Task: Select Grocery. Add to cart, from ALDI for 4646 Smithfield Avenue, Lubbock, Texas 79401, Cell Number 806-758-1089, following items : Berryhill Flavored Syrup Chocolate (24 oz) - 1, Nescafe Clasico Instant Coffee (7 oz) - 1, Dakota''s Pride Black Eye Peas (15.5 oz) - 1, L''oven Fresh Plain Bagel (20 oz) - 1, Season''s Choice Steamable Sweet Peas (12 oz) - 1, Sundae Shoppe Gelato Triple Chocolate (28.5 oz) - 1, Bite Size Yellow Potatoes (24 oz) - 1, Happy Farms American Cheese Single (12 oz) - 1, Nature''s Nectar 100% Apple Juice (6.75 oz x 8 ct) - 1, Moser Roth 85% Cocoa Dark Chocolate Bar (4.4 oz) - 1
Action: Mouse moved to (444, 144)
Screenshot: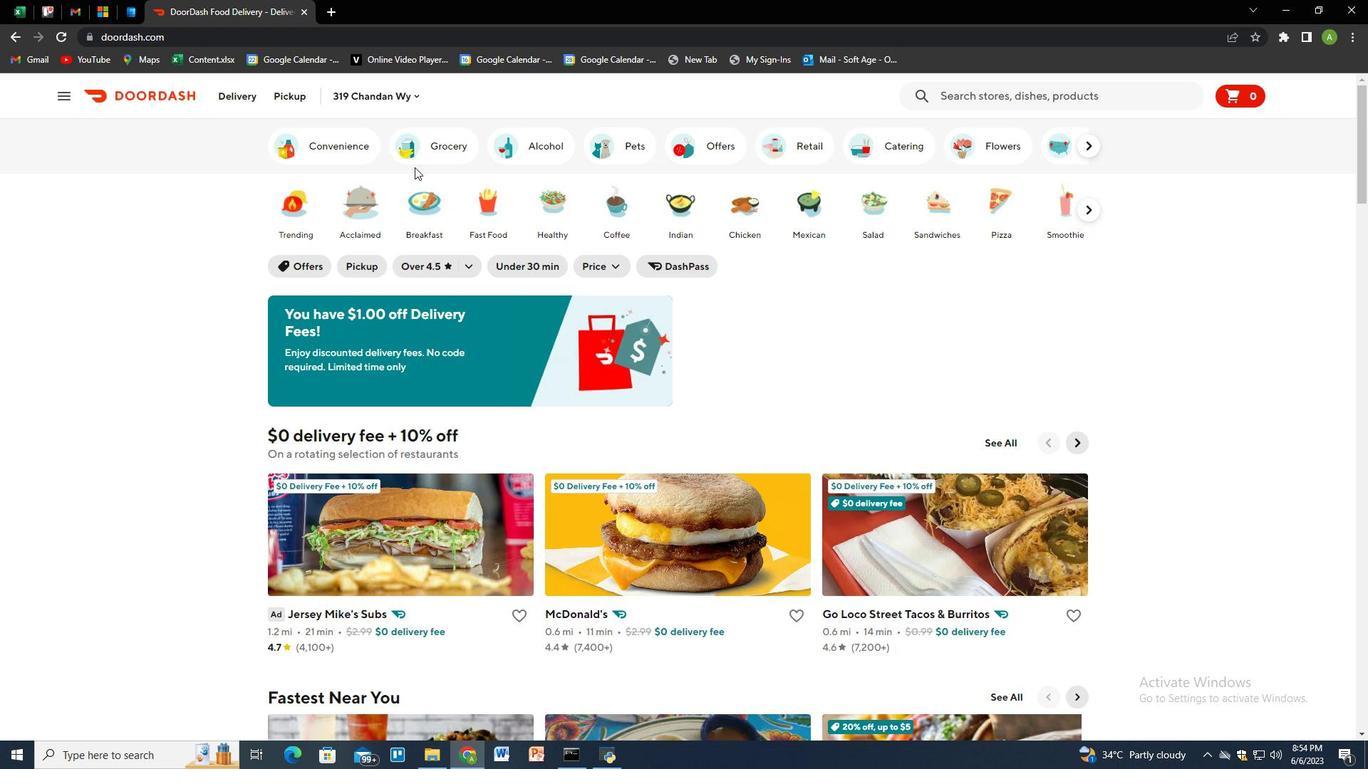 
Action: Mouse pressed left at (444, 144)
Screenshot: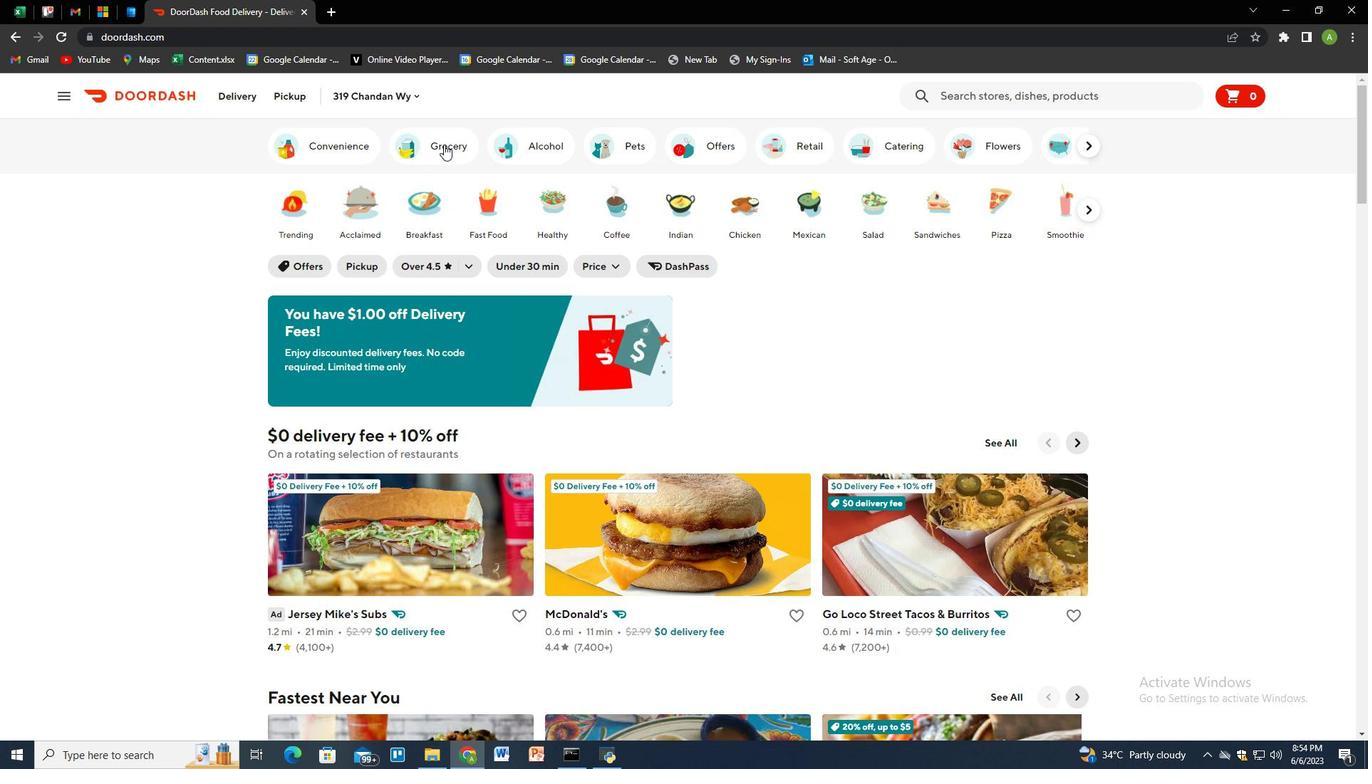 
Action: Mouse moved to (878, 444)
Screenshot: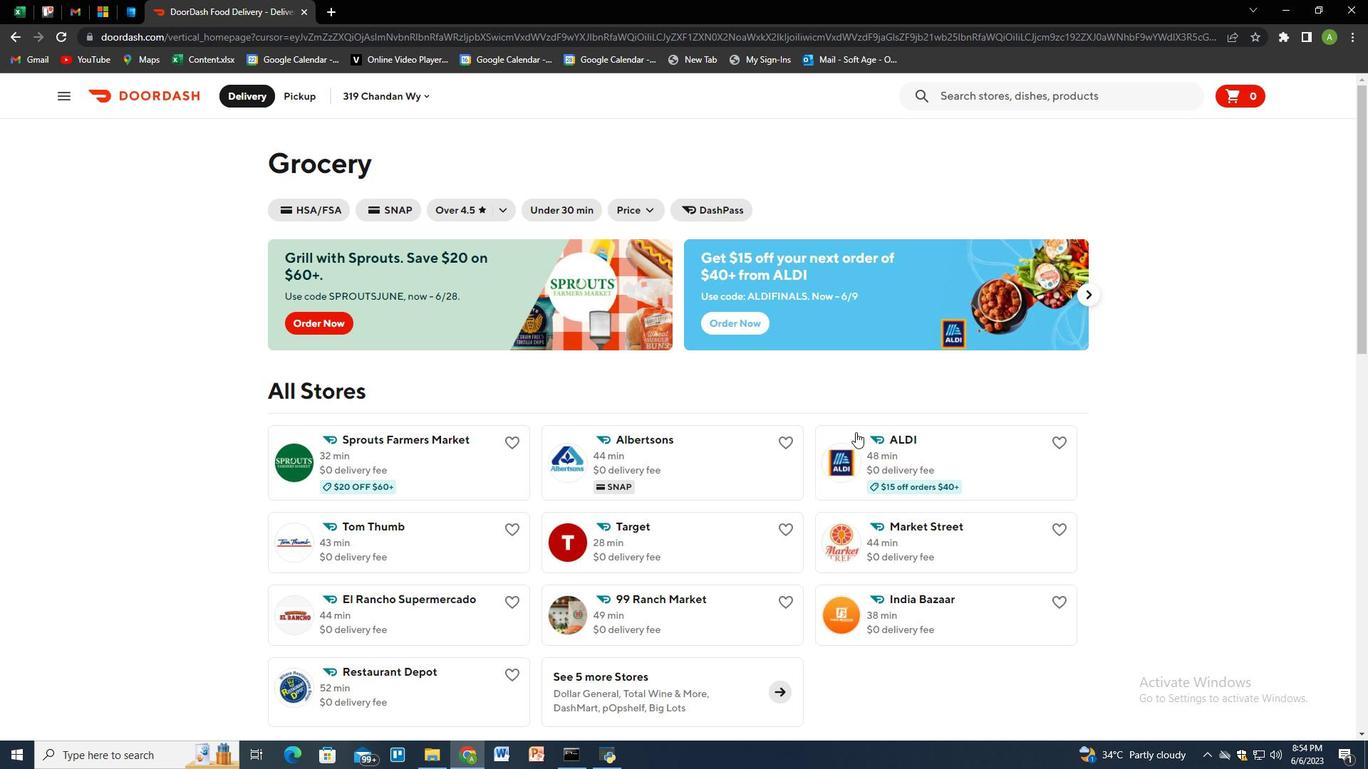 
Action: Mouse pressed left at (878, 444)
Screenshot: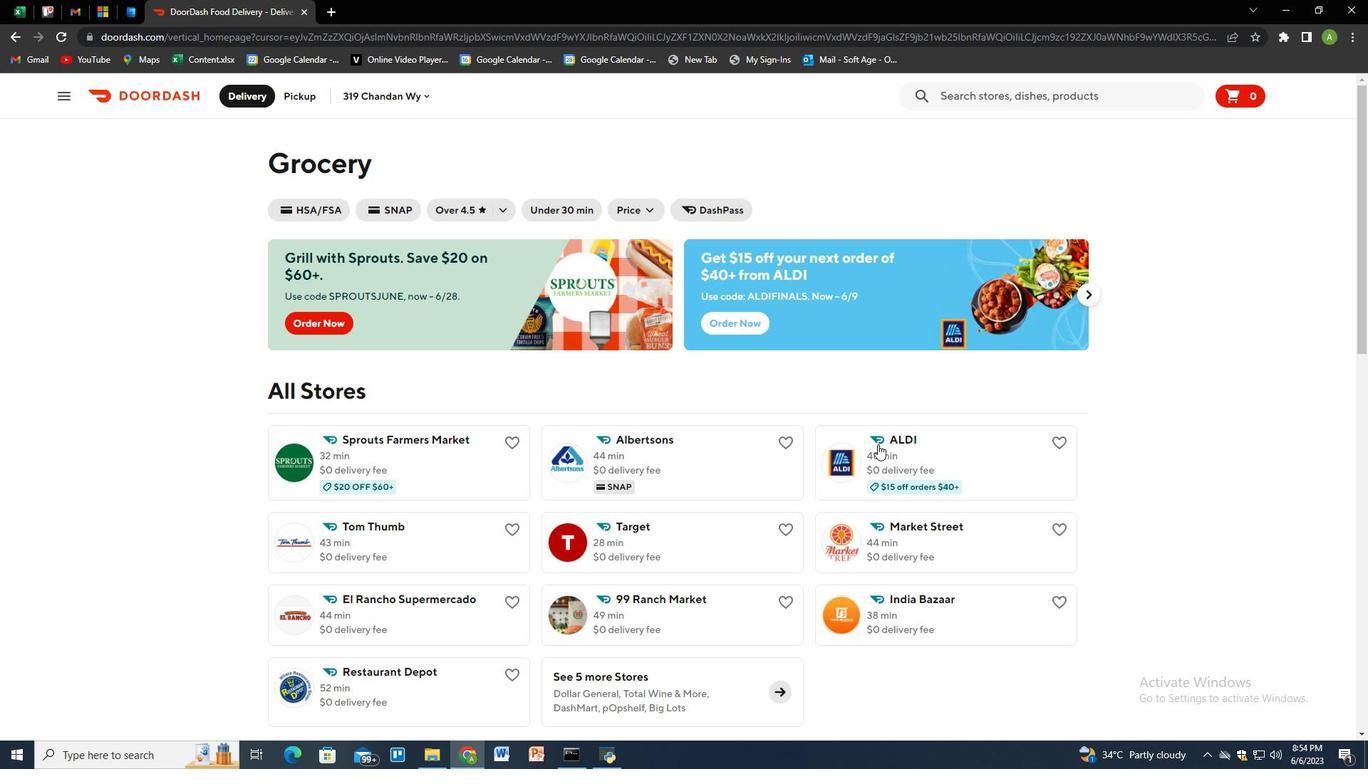 
Action: Mouse moved to (296, 95)
Screenshot: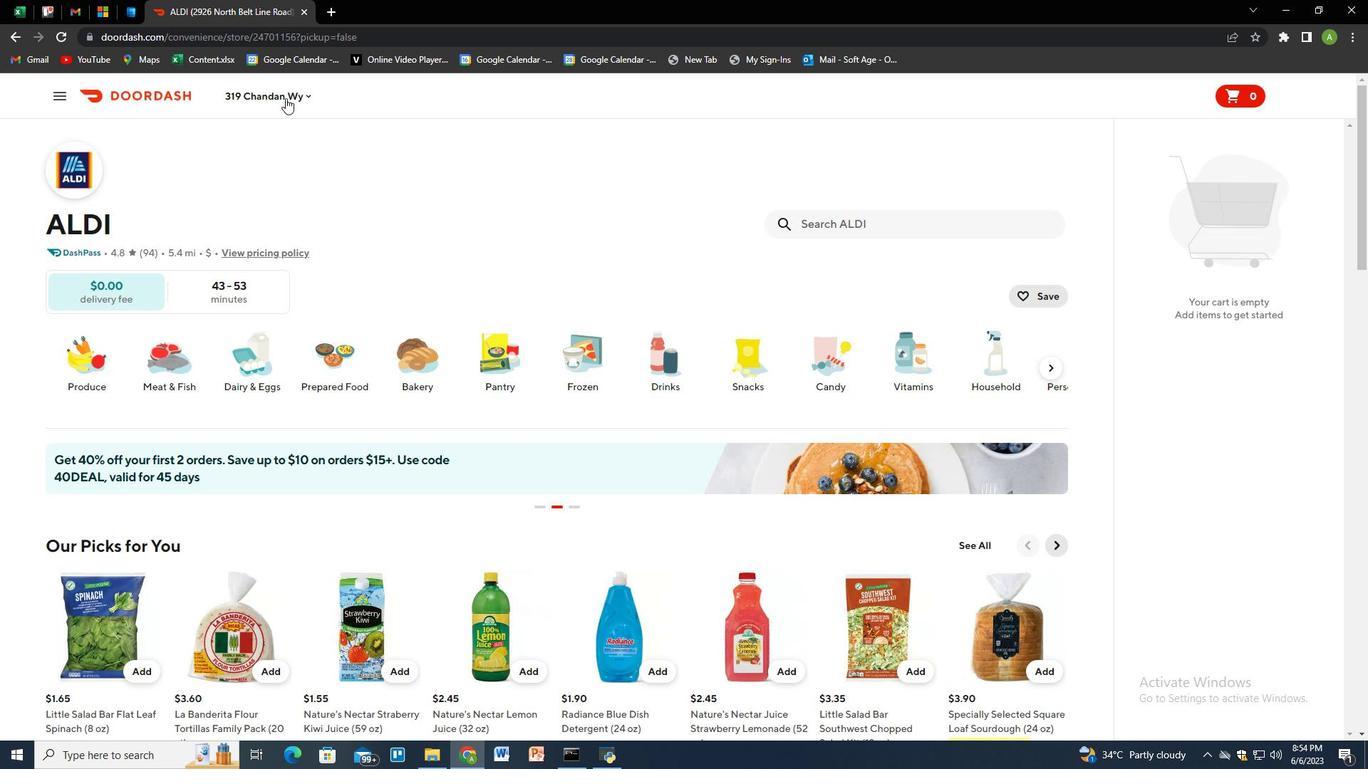 
Action: Mouse pressed left at (296, 95)
Screenshot: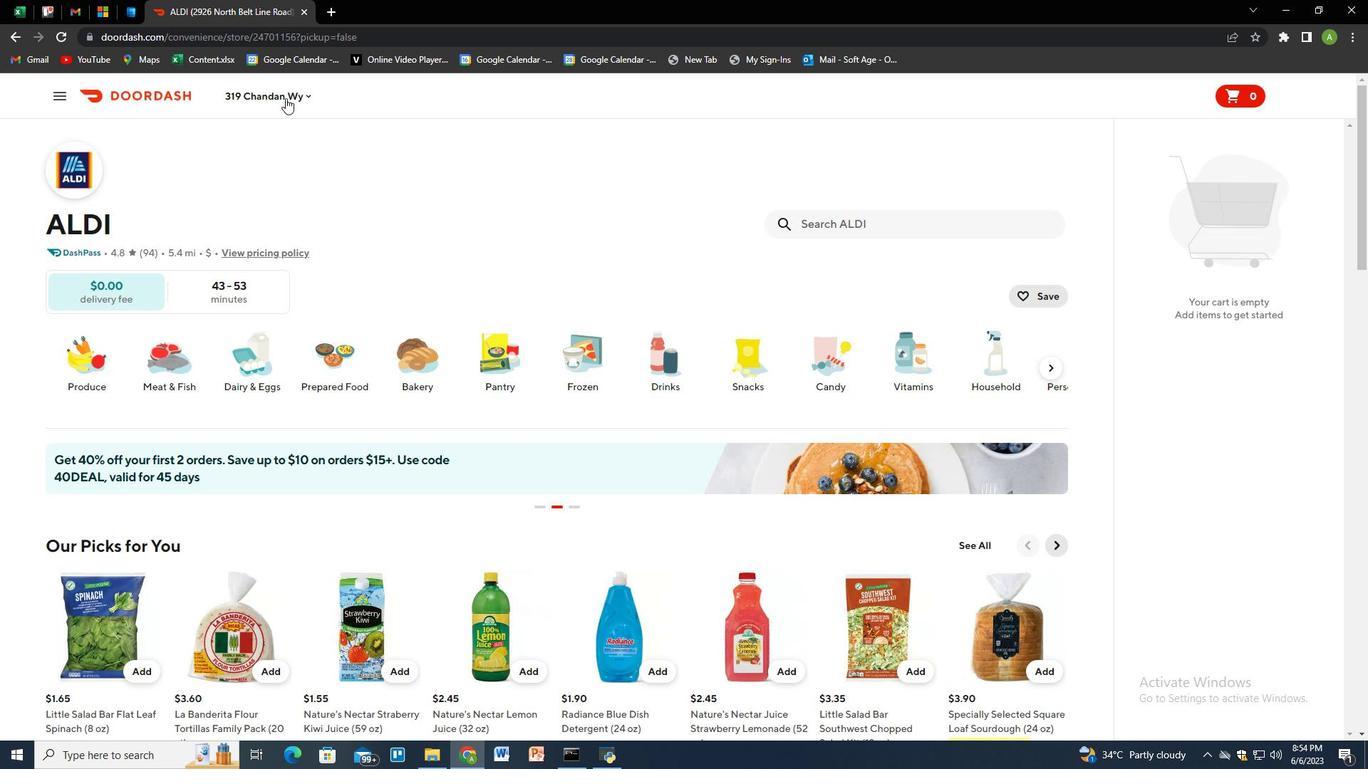 
Action: Mouse moved to (306, 148)
Screenshot: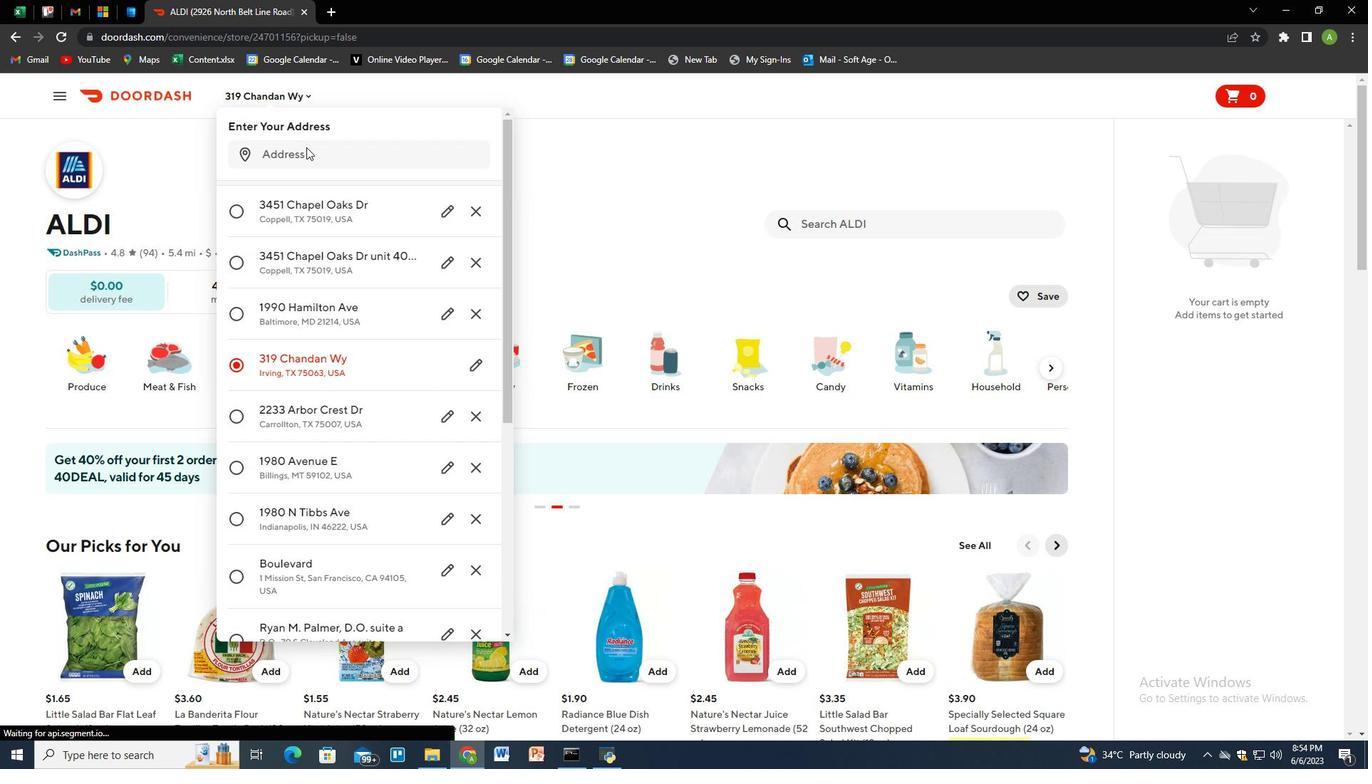 
Action: Mouse pressed left at (306, 148)
Screenshot: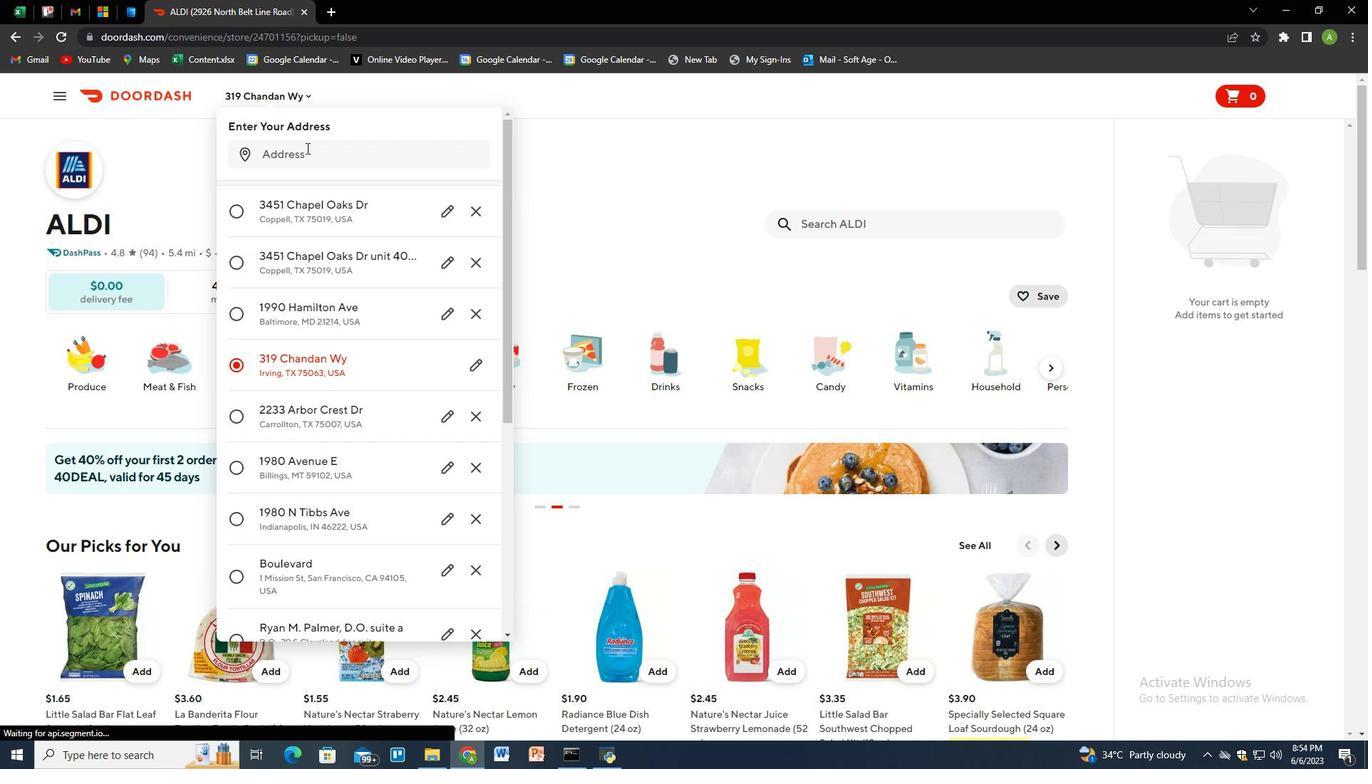 
Action: Key pressed 4646<Key.space>smithfield<Key.space>avenue,<Key.space>lubbock,<Key.space>texas<Key.space>79401<Key.enter>
Screenshot: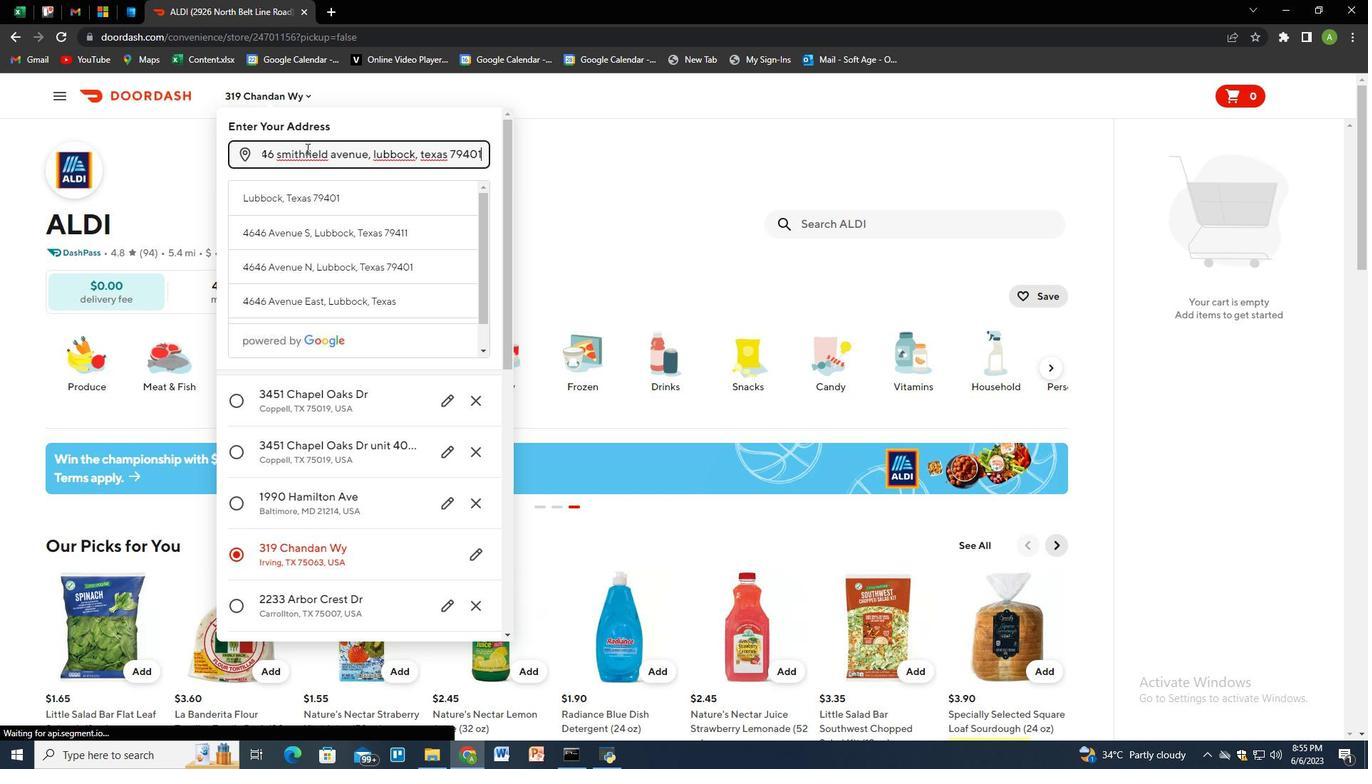 
Action: Mouse moved to (428, 622)
Screenshot: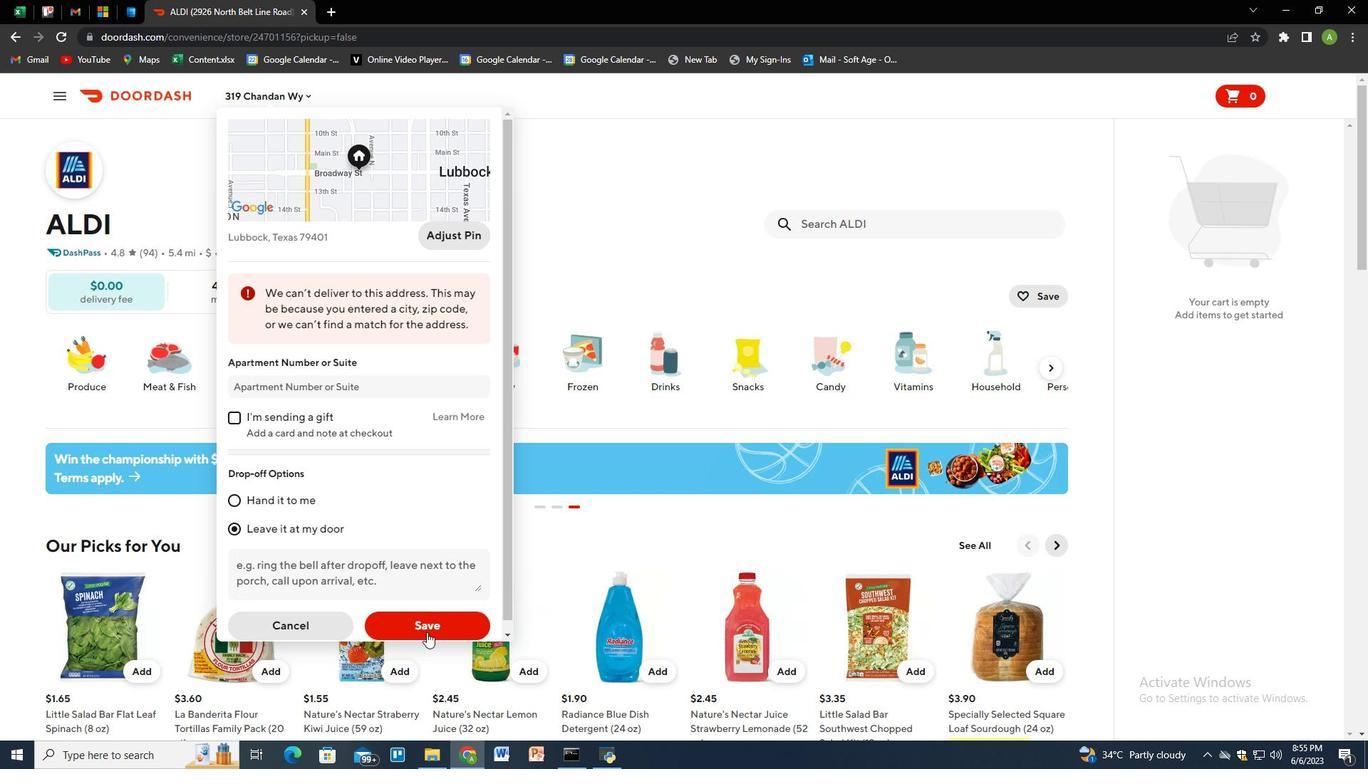 
Action: Mouse pressed left at (428, 622)
Screenshot: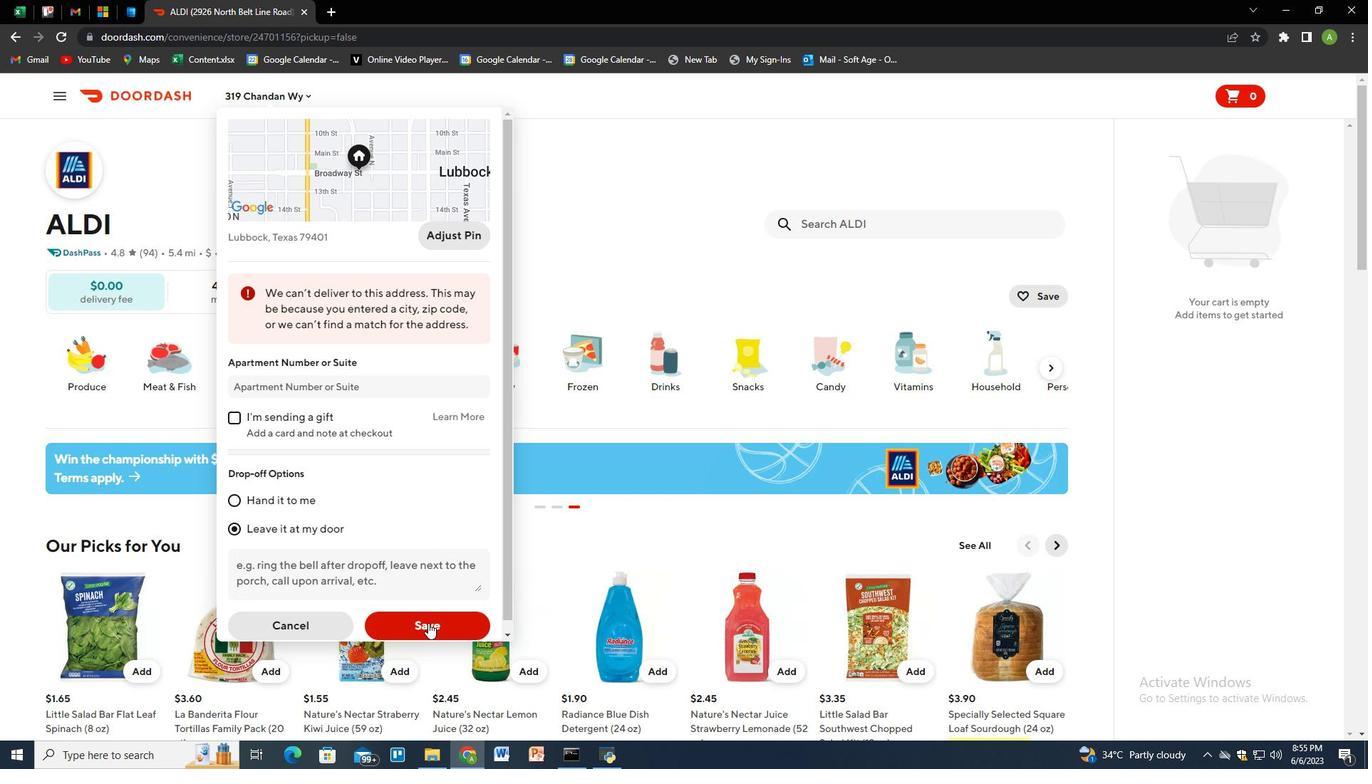 
Action: Mouse moved to (855, 227)
Screenshot: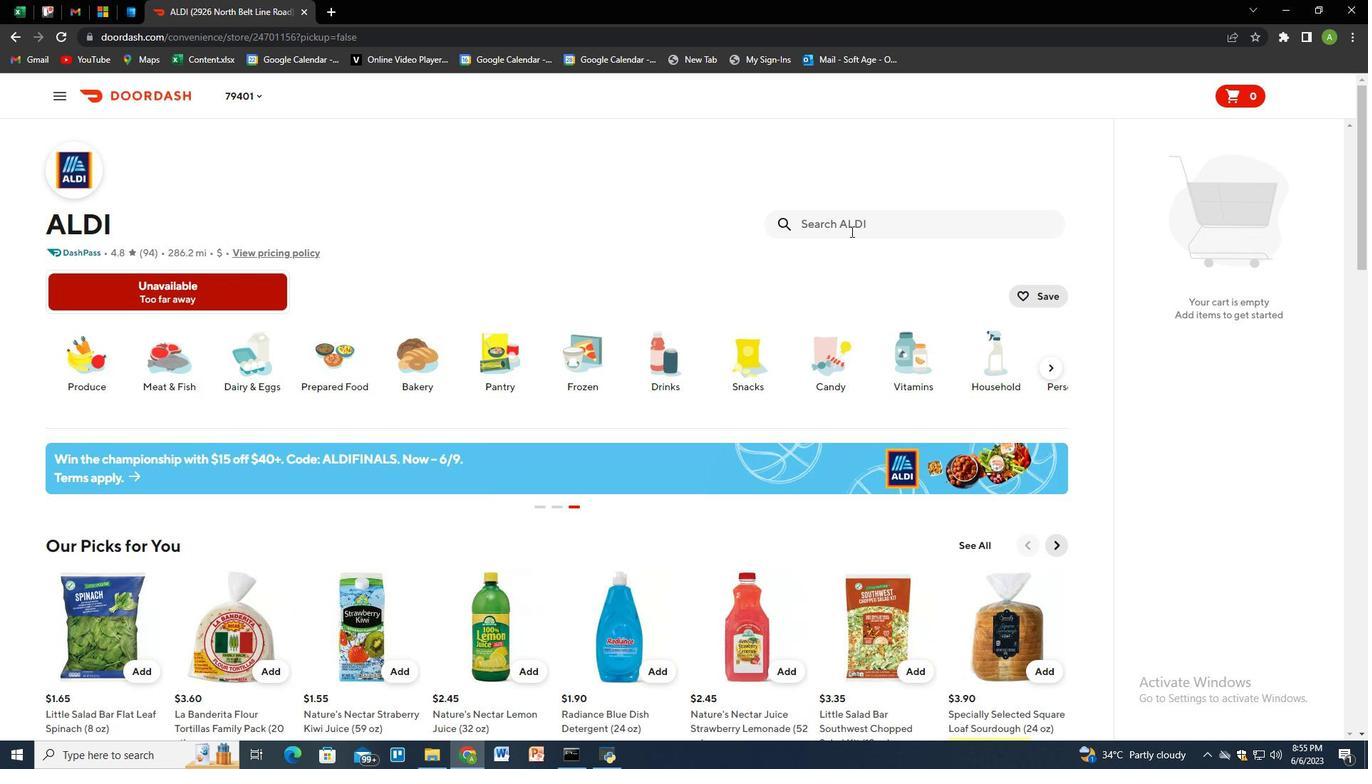 
Action: Mouse pressed left at (855, 227)
Screenshot: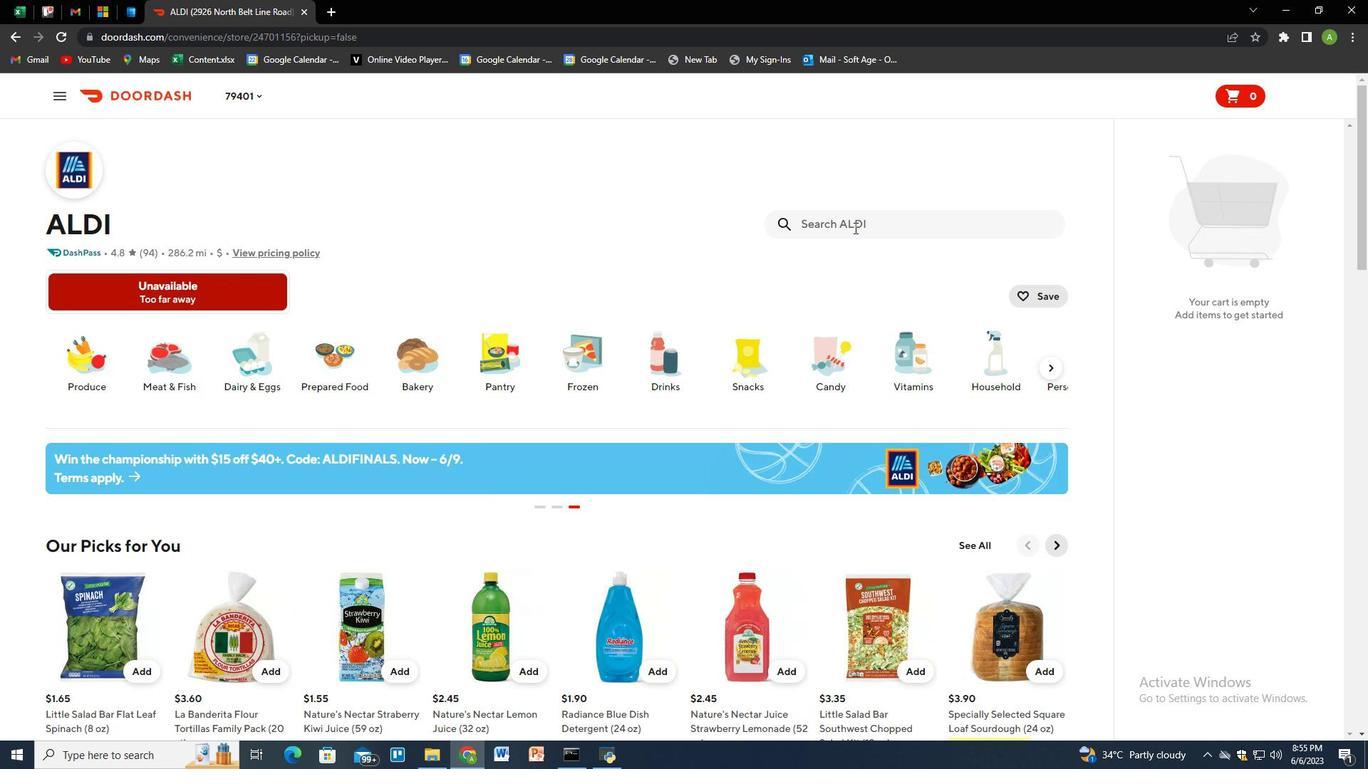 
Action: Key pressed berryhill<Key.space>flavored<Key.space>syrup<Key.space>chocolate<Key.space><Key.shift_r><Key.shift_r><Key.shift_r>(24<Key.space>oz<Key.shift_r>)<Key.enter>
Screenshot: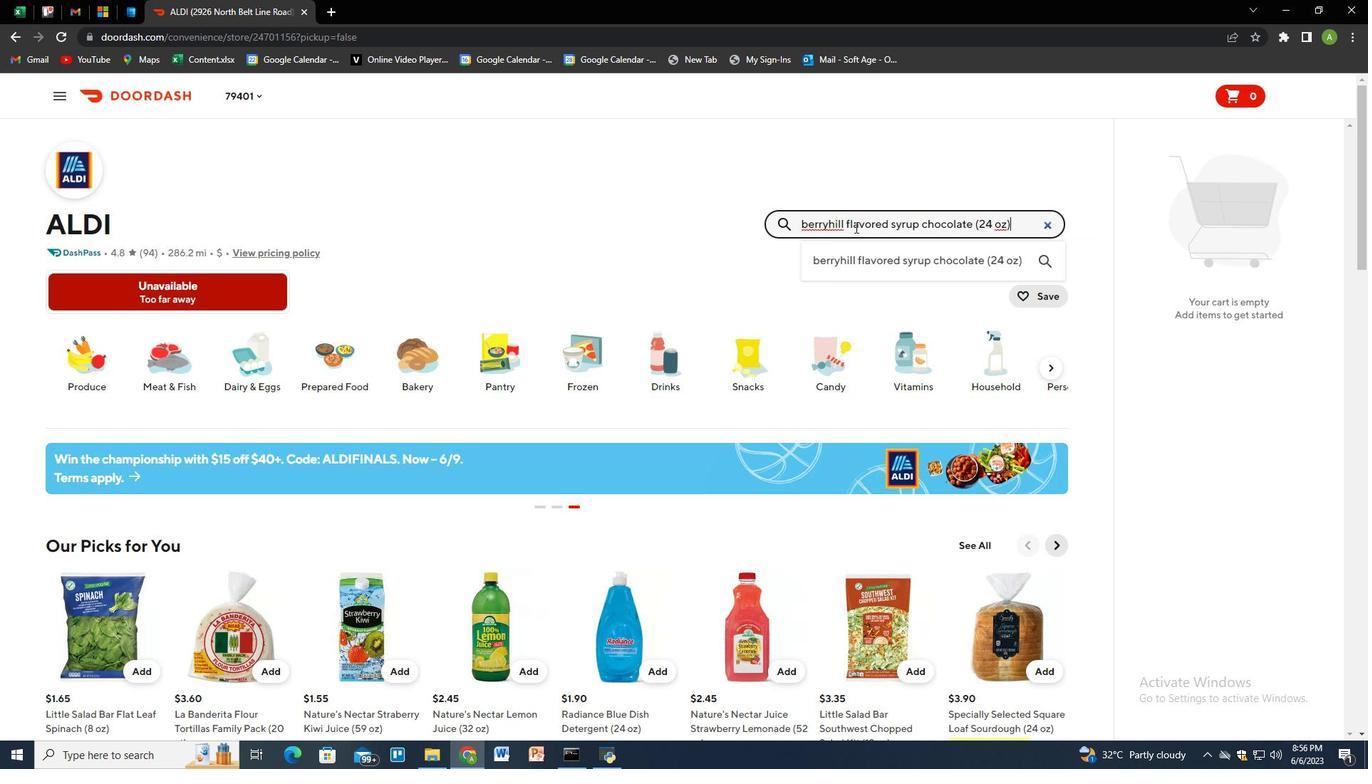 
Action: Mouse moved to (124, 374)
Screenshot: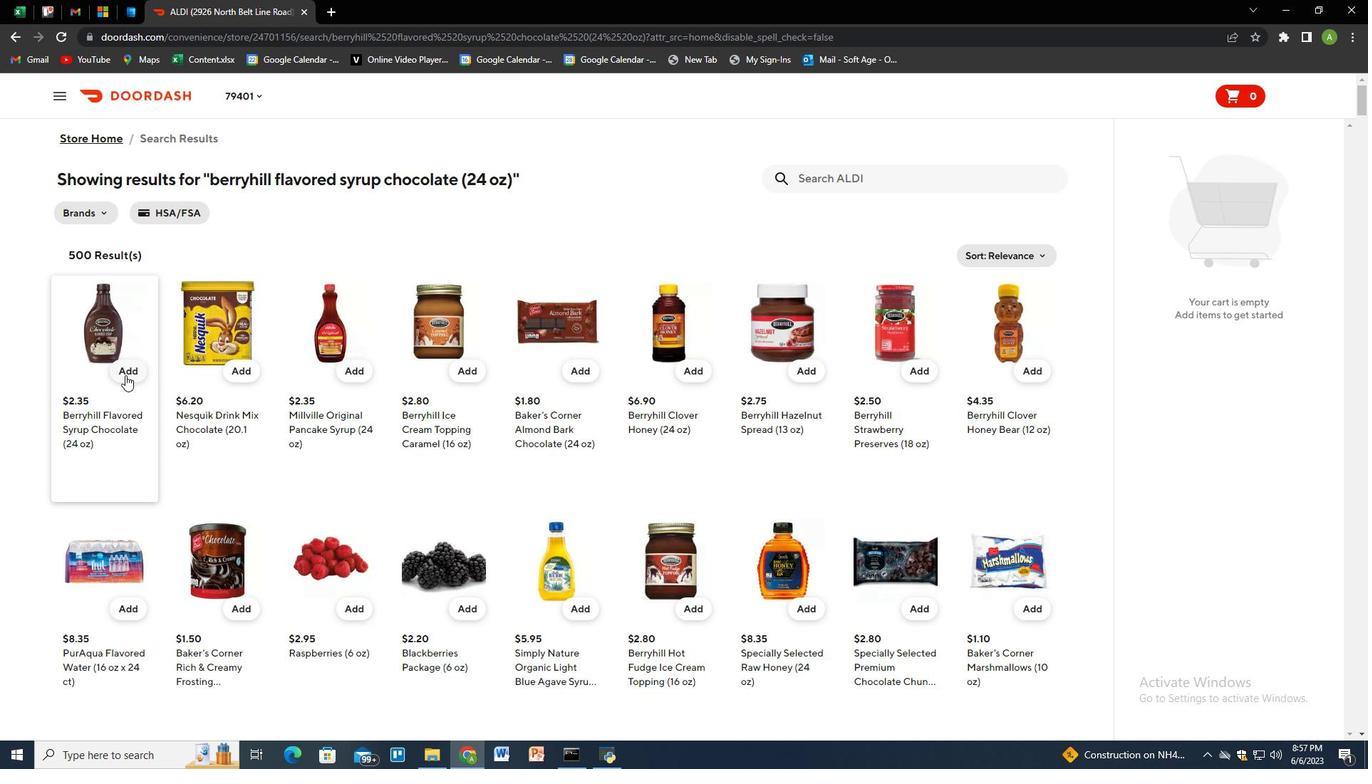 
Action: Mouse pressed left at (124, 374)
Screenshot: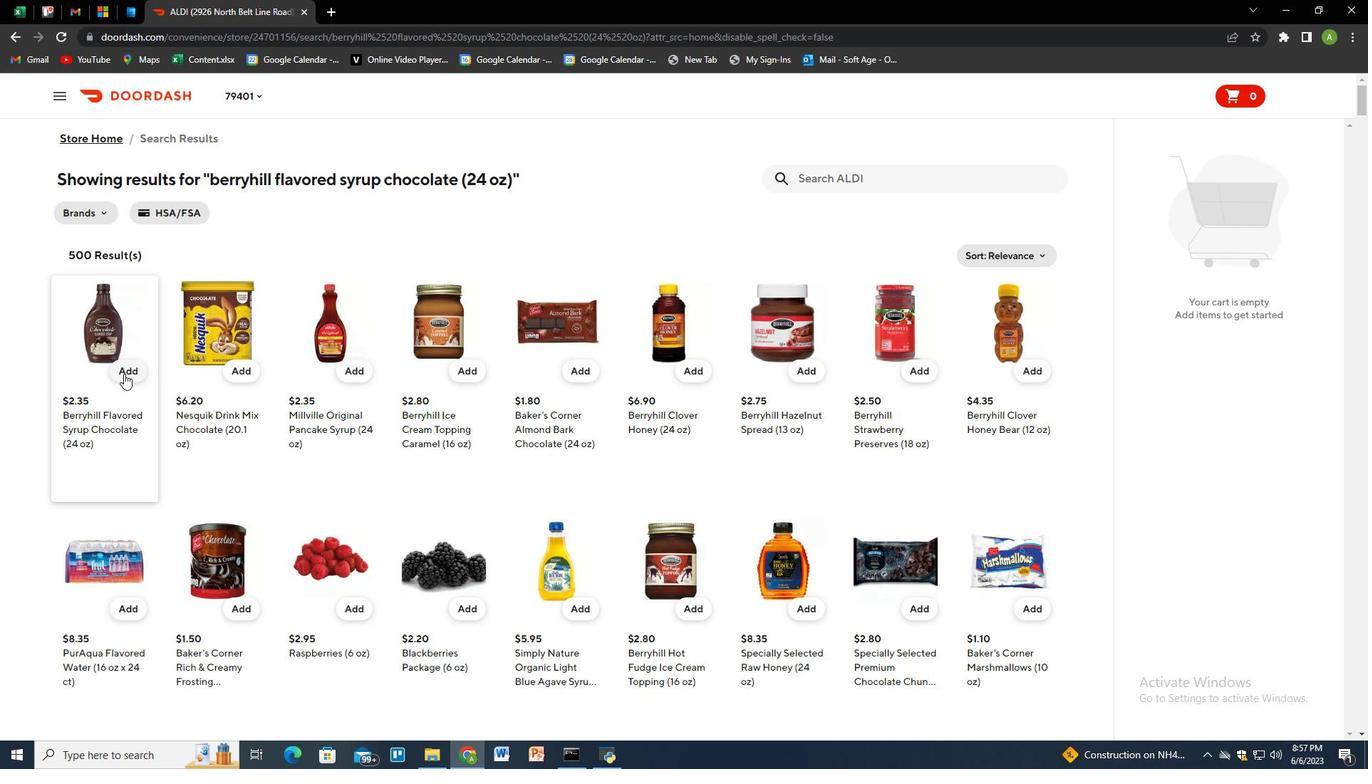
Action: Mouse moved to (821, 183)
Screenshot: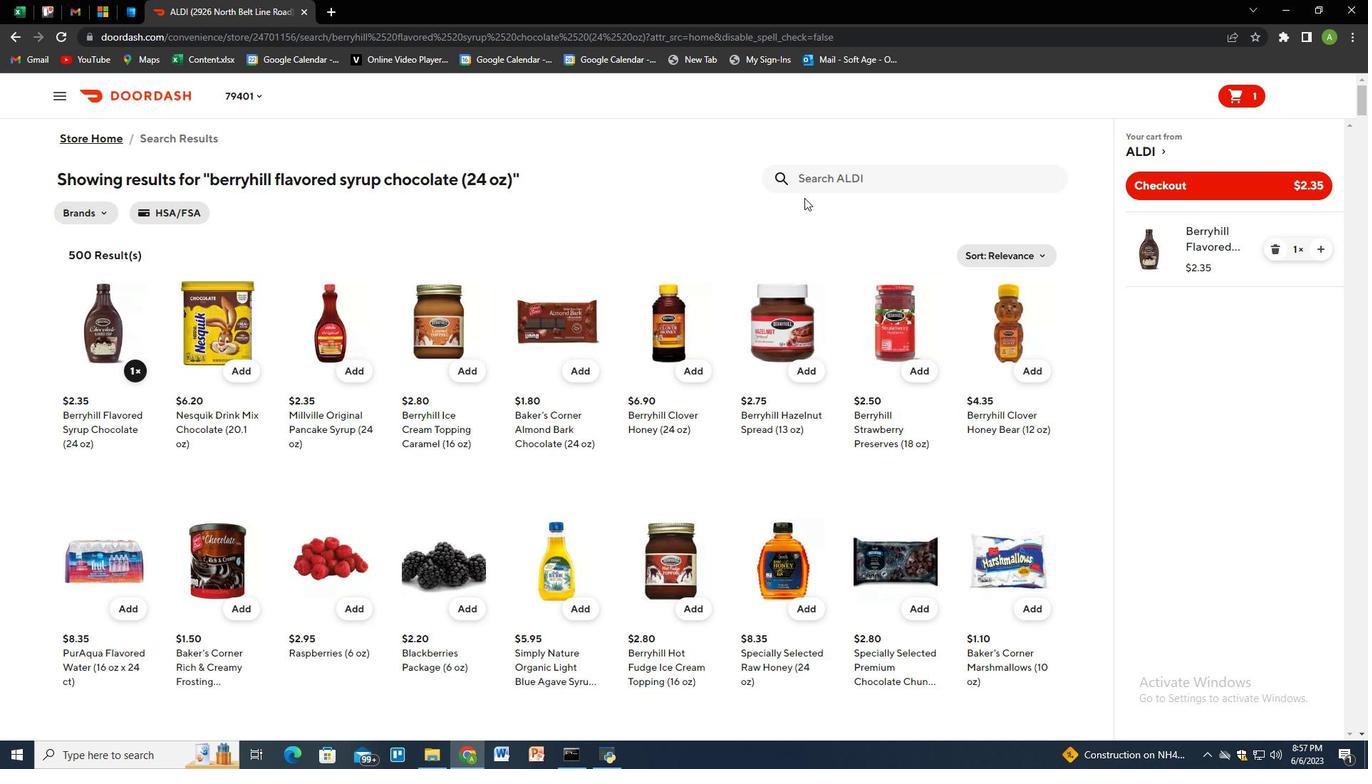 
Action: Mouse pressed left at (821, 183)
Screenshot: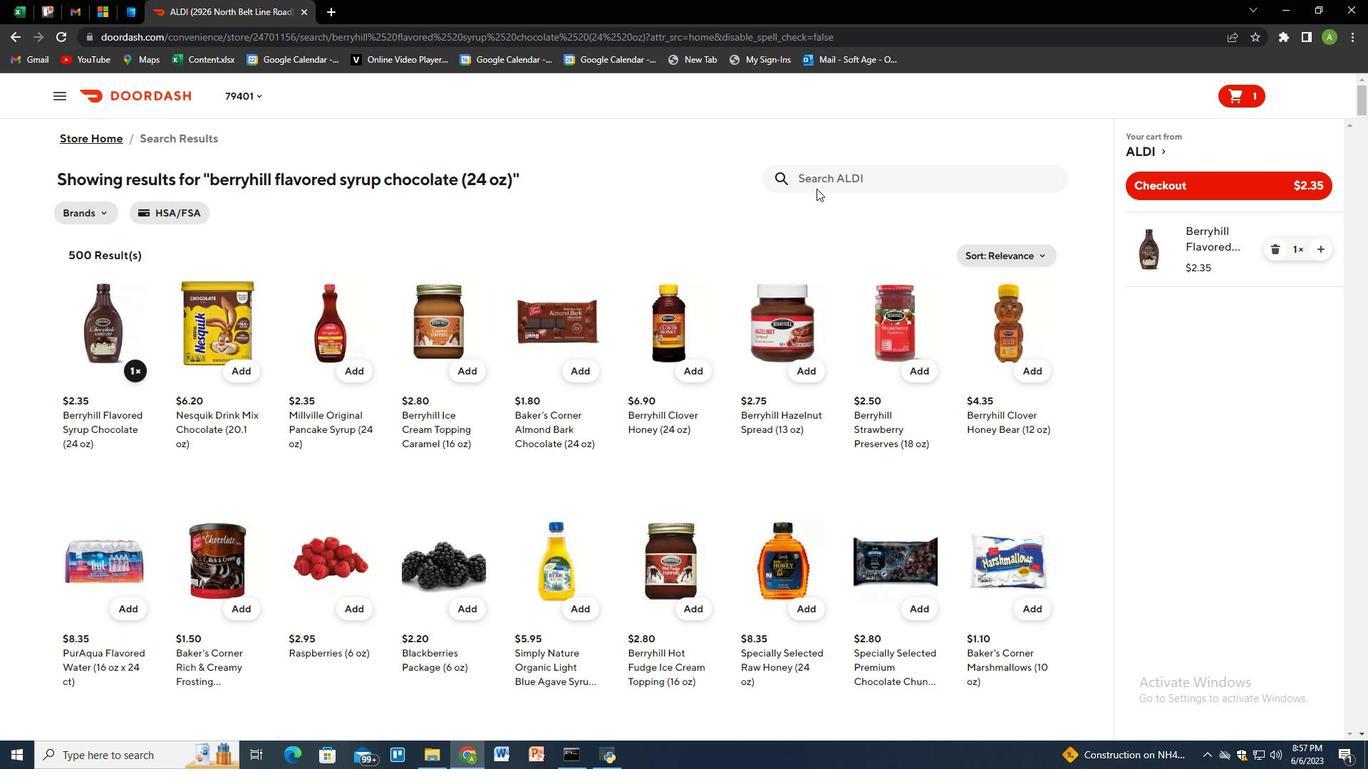 
Action: Key pressed nescafe<Key.space>clasico<Key.space>instant<Key.space>coffee<Key.space><Key.shift_r><Key.shift_r><Key.shift_r><Key.shift_r>(7<Key.space>oz<Key.shift_r>)<Key.enter>
Screenshot: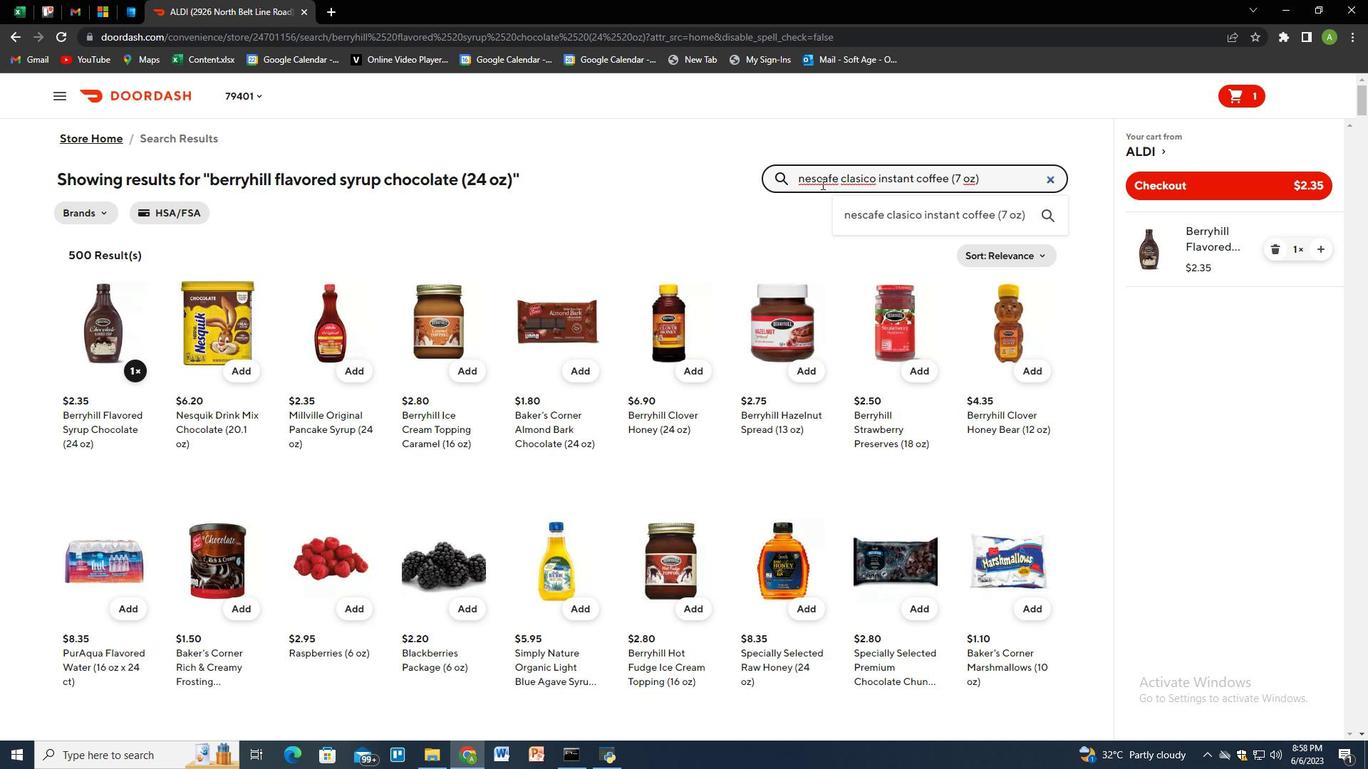 
Action: Mouse moved to (124, 372)
Screenshot: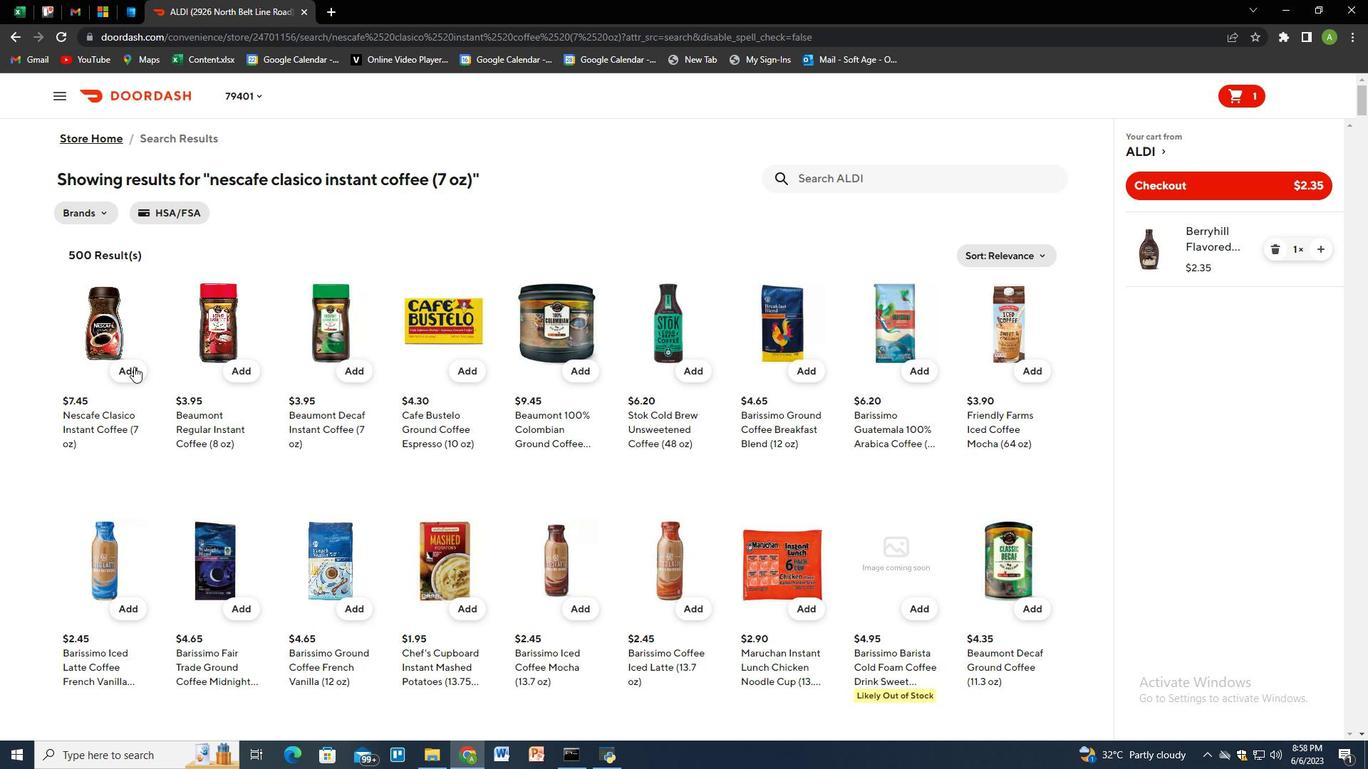 
Action: Mouse pressed left at (124, 372)
Screenshot: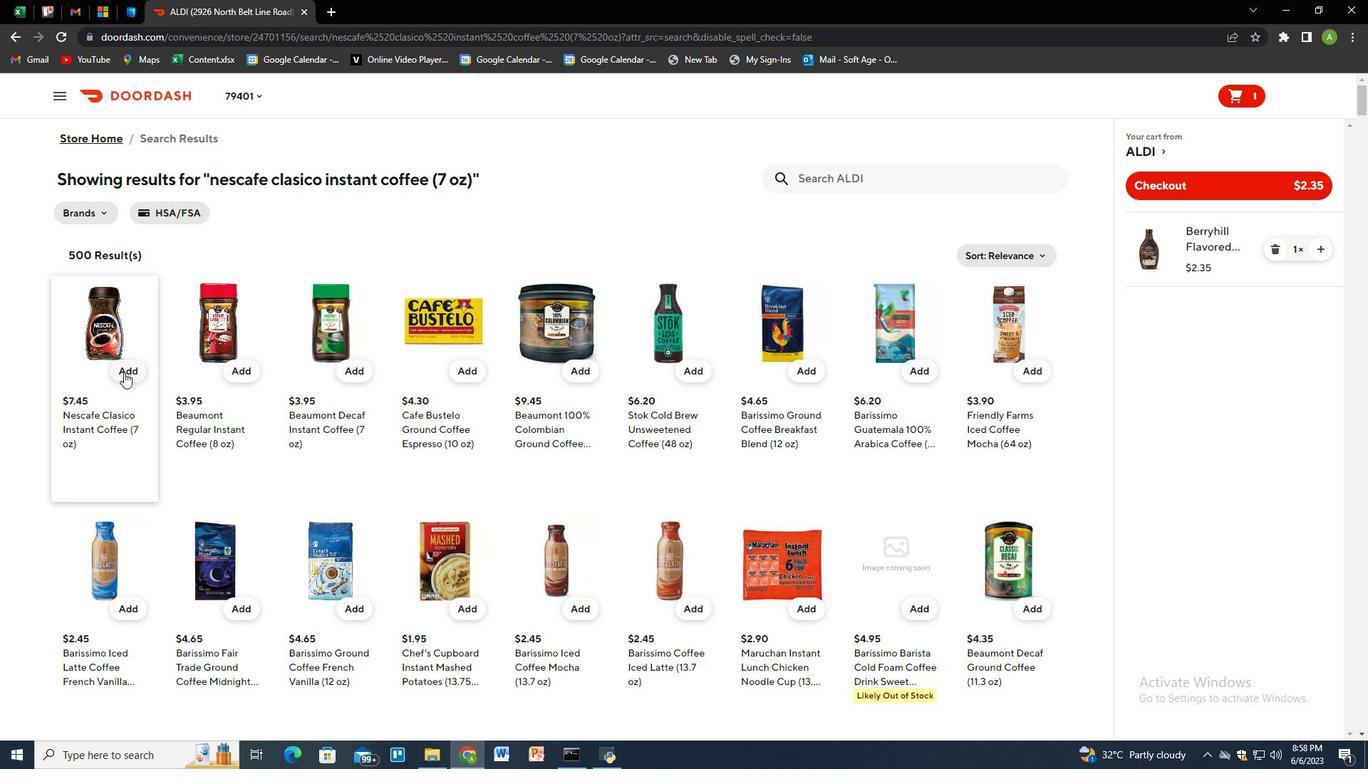 
Action: Mouse moved to (839, 176)
Screenshot: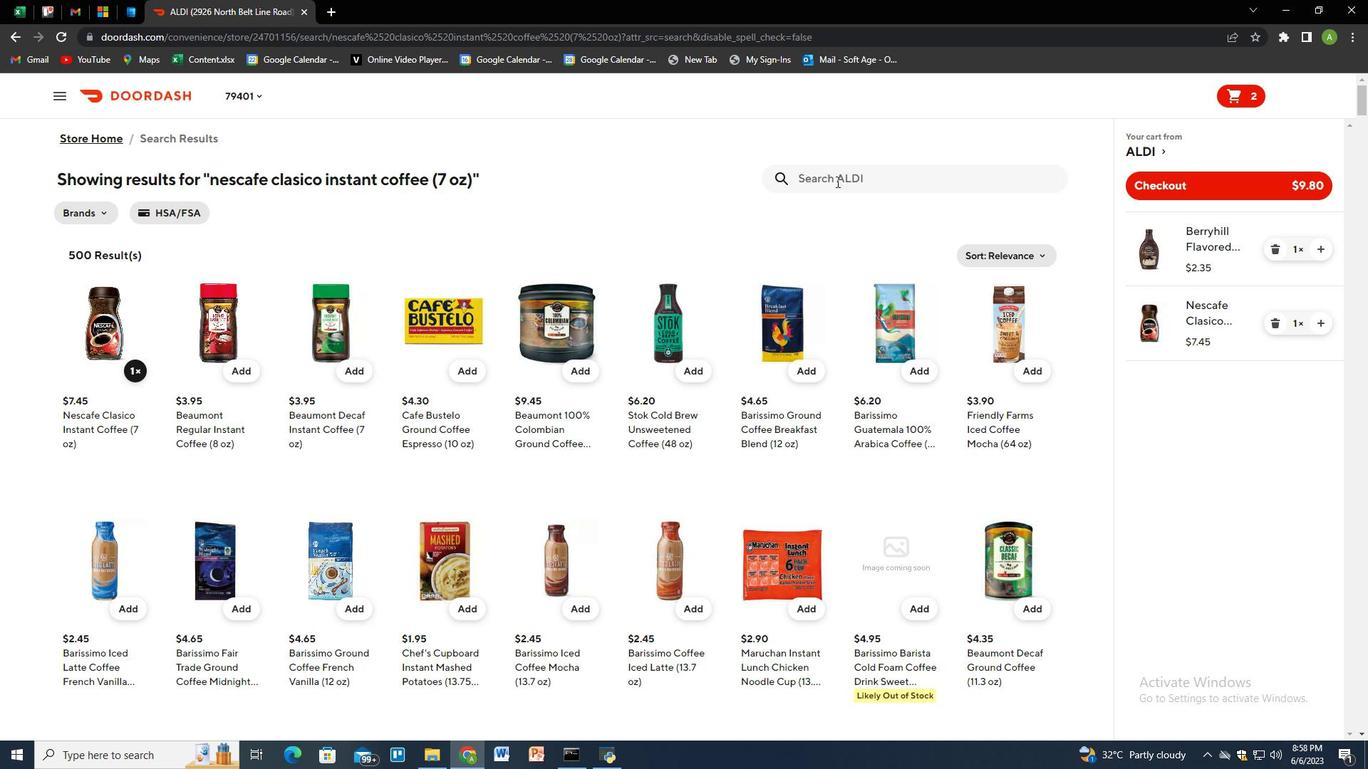 
Action: Mouse pressed left at (839, 176)
Screenshot: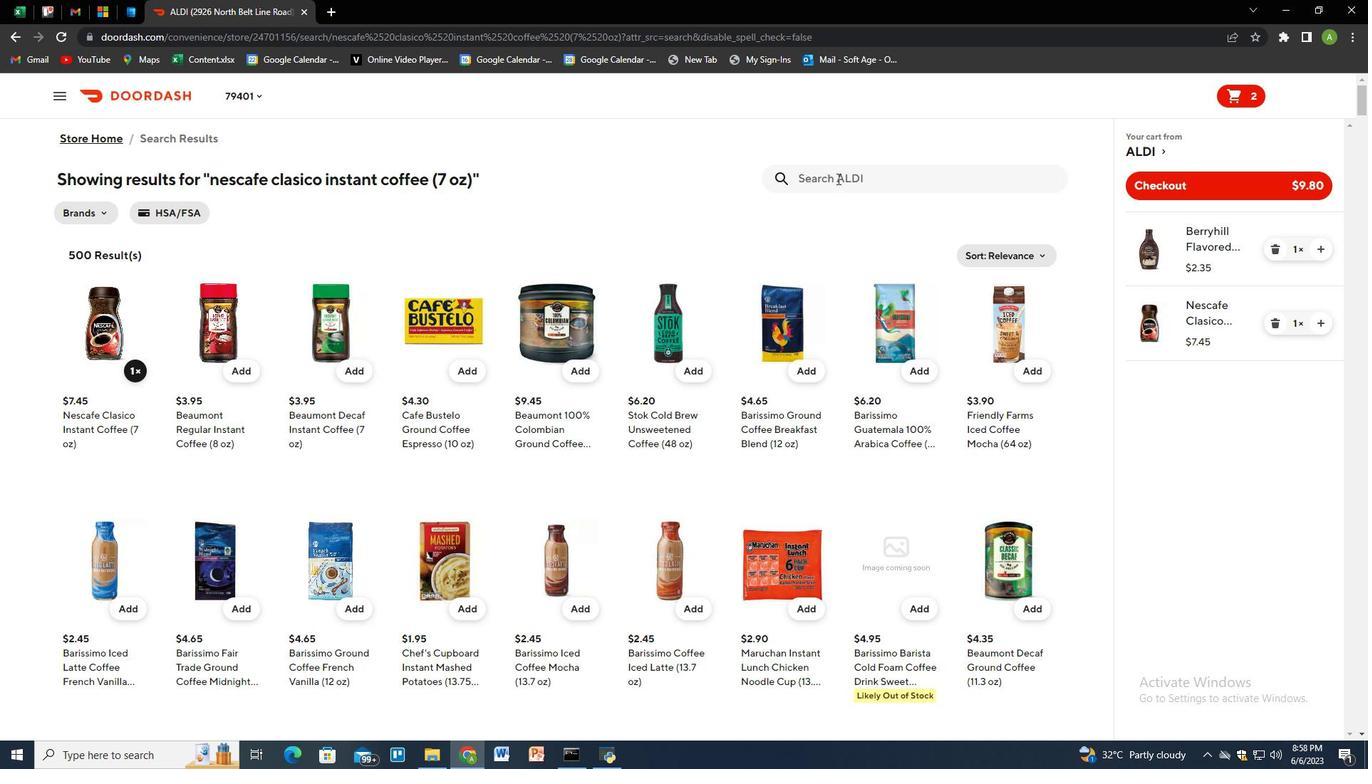 
Action: Key pressed dakota<Key.shift_r>"s<Key.space>pride<Key.space>black<Key.space>eye<Key.space>peas<Key.space><Key.shift_r><Key.shift_r><Key.shift_r>(15.5<Key.space>oz<Key.shift_r>)<Key.enter>
Screenshot: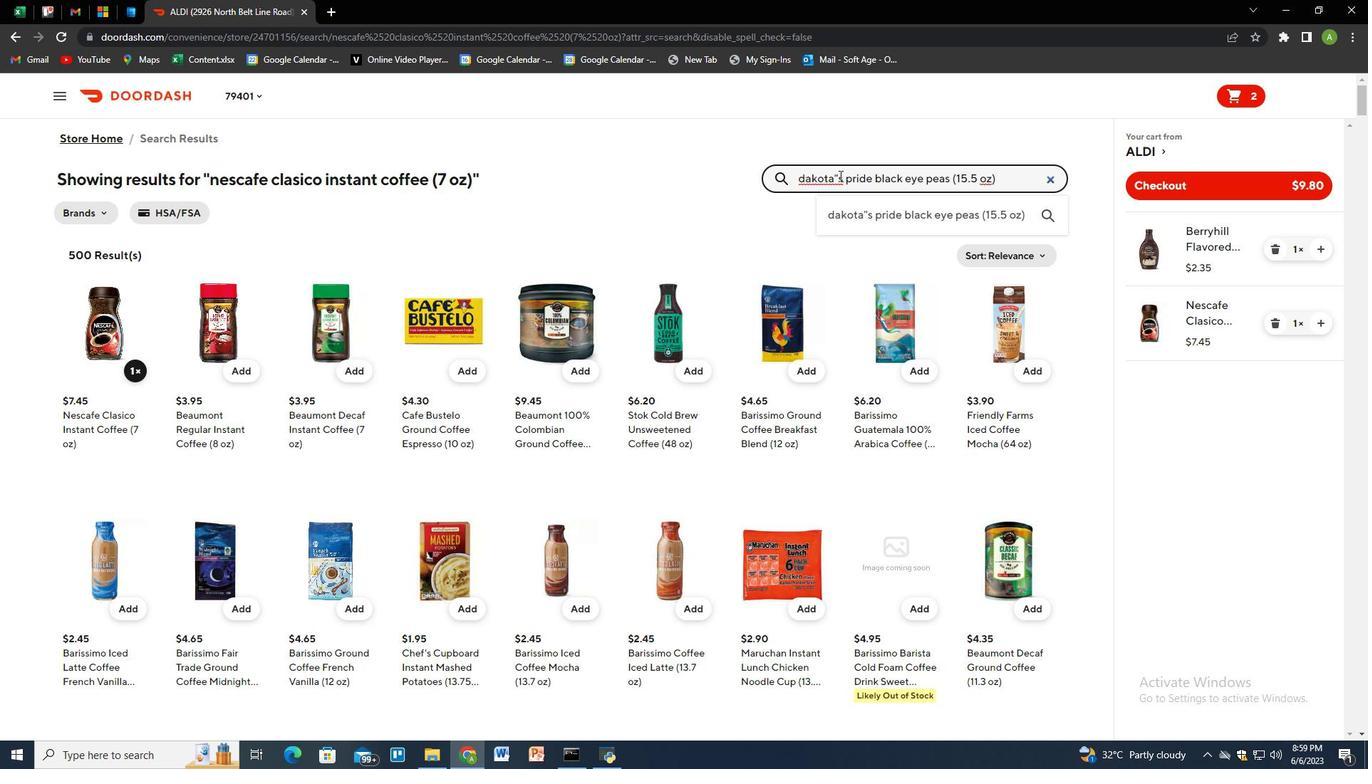 
Action: Mouse moved to (122, 371)
Screenshot: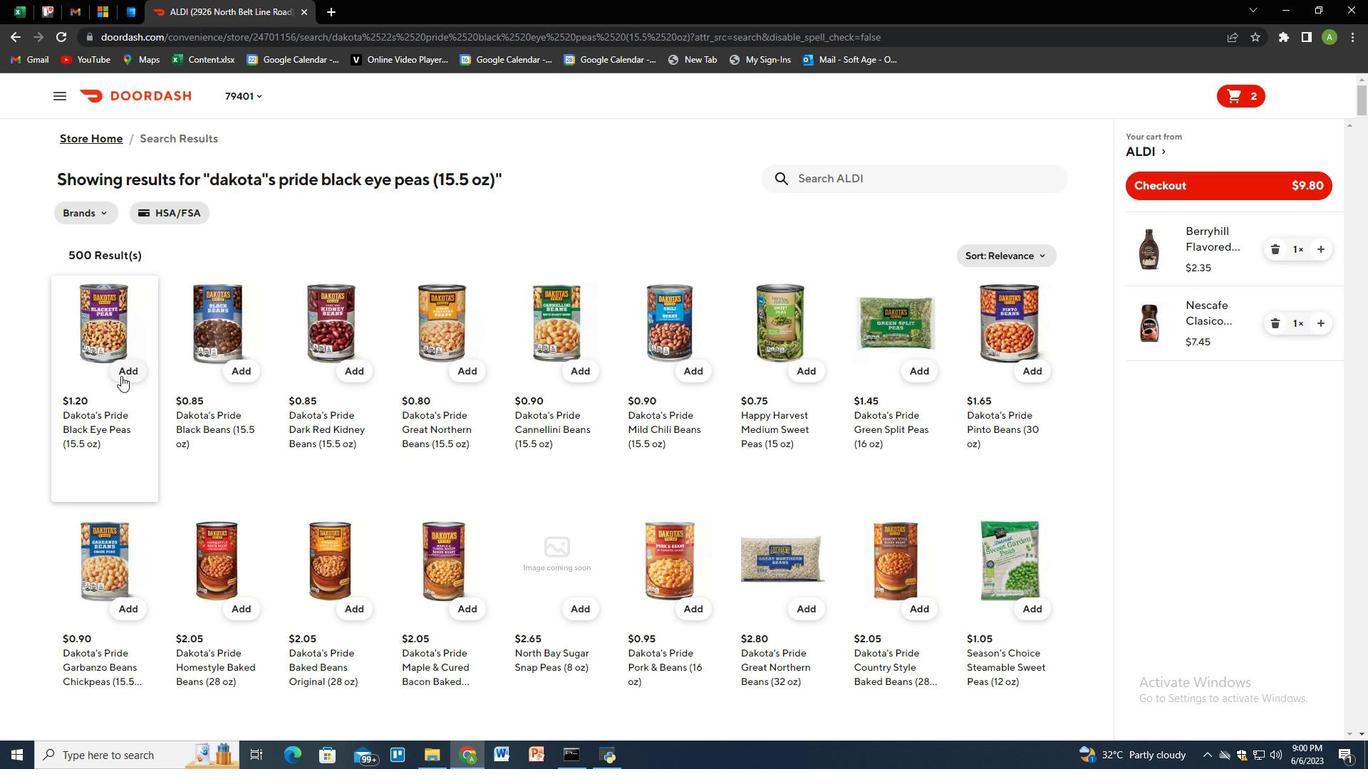 
Action: Mouse pressed left at (122, 371)
Screenshot: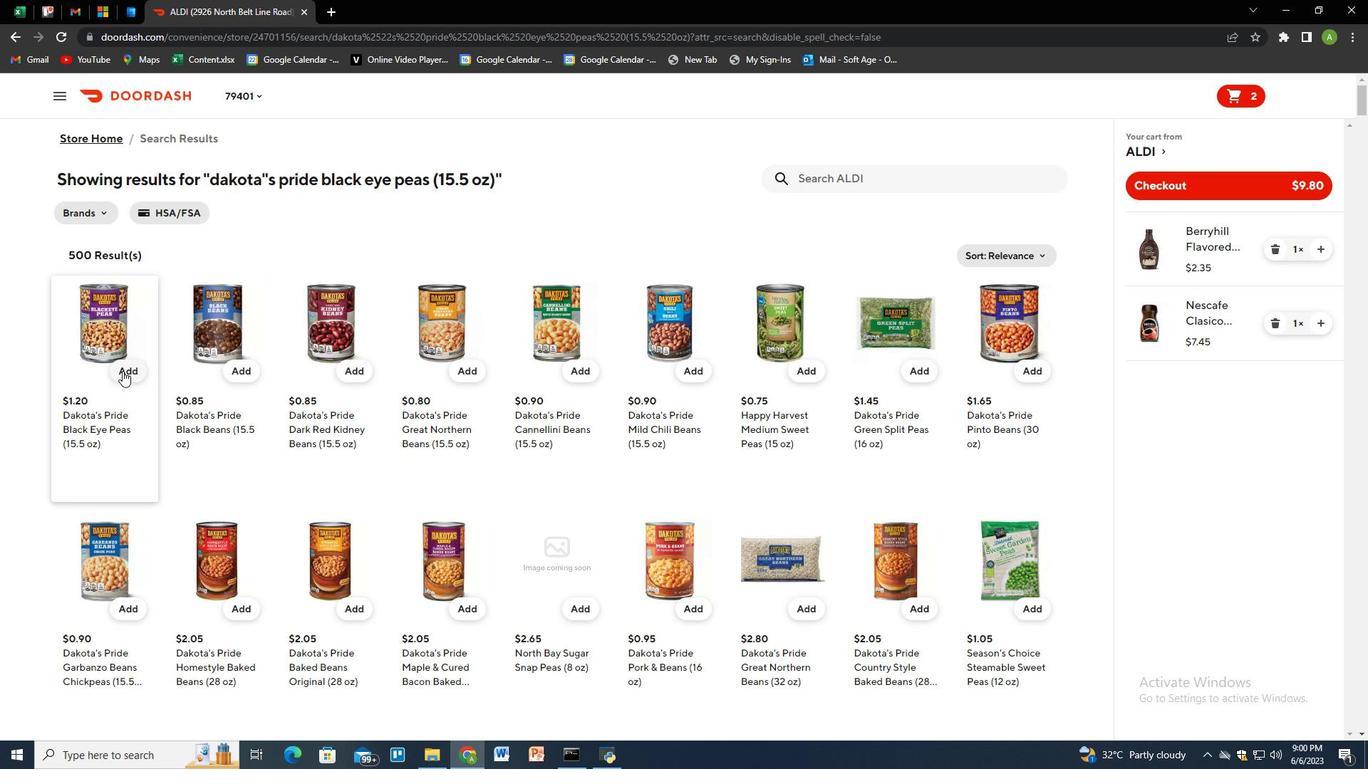 
Action: Mouse moved to (798, 176)
Screenshot: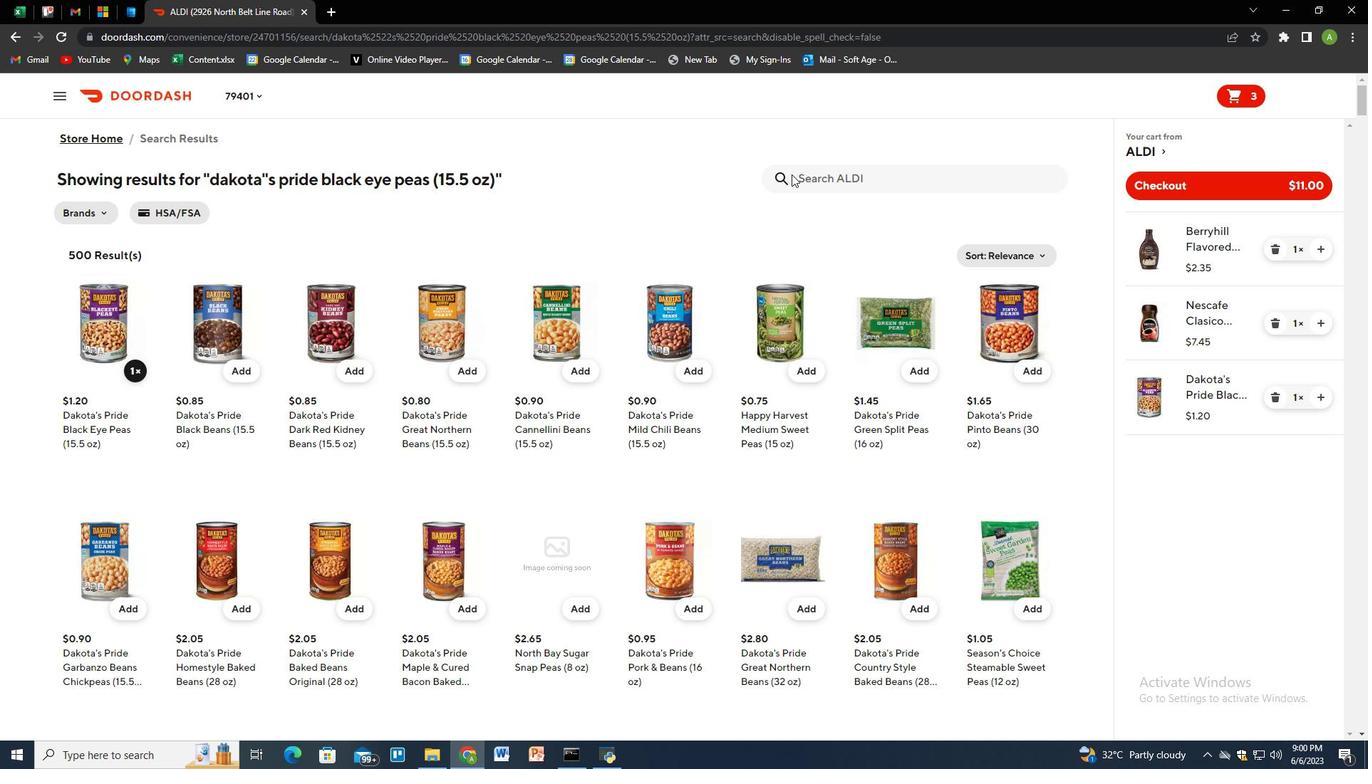 
Action: Mouse pressed left at (798, 176)
Screenshot: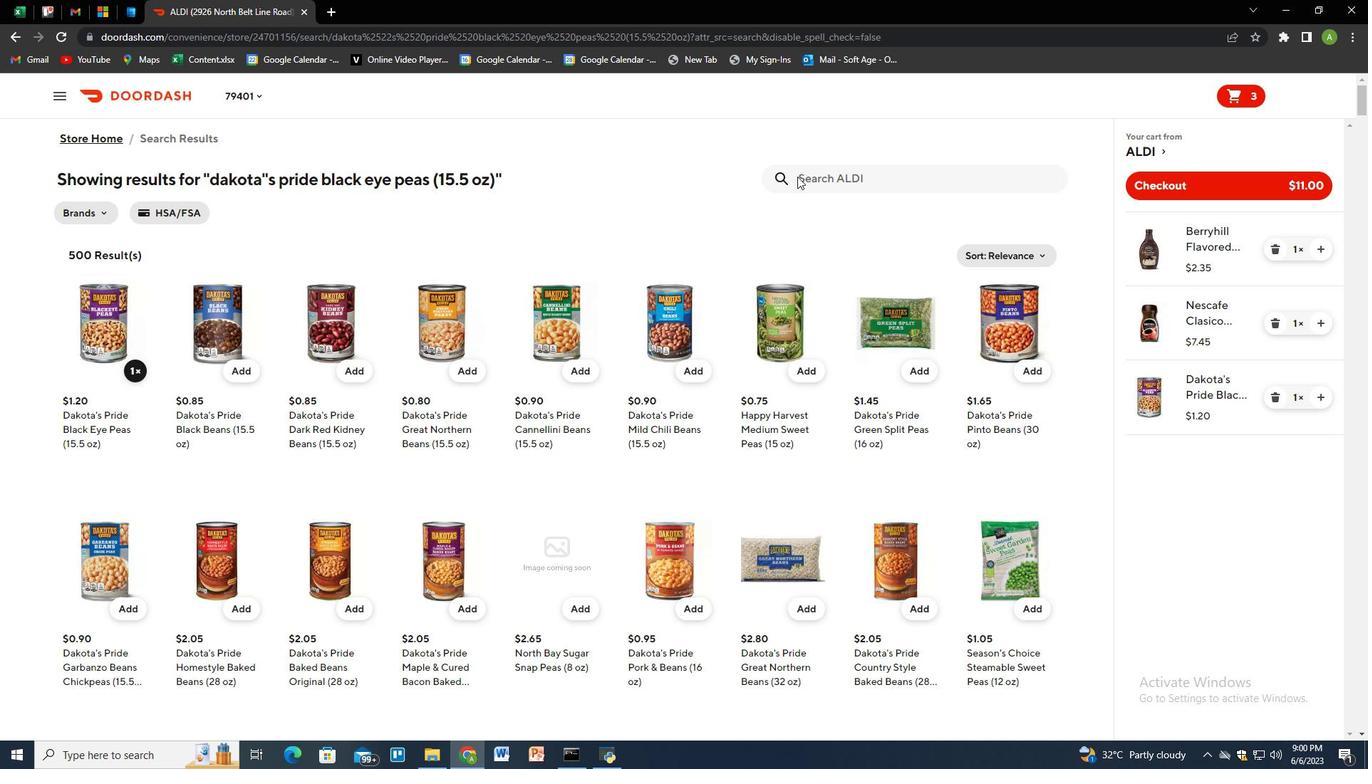 
Action: Key pressed l<Key.space><Key.shift_r>"<Key.space><Key.backspace>oven<Key.space>fresh<Key.space>plain<Key.space>bagel<Key.space><Key.shift_r>(20<Key.space>oz<Key.shift_r>)<Key.enter>
Screenshot: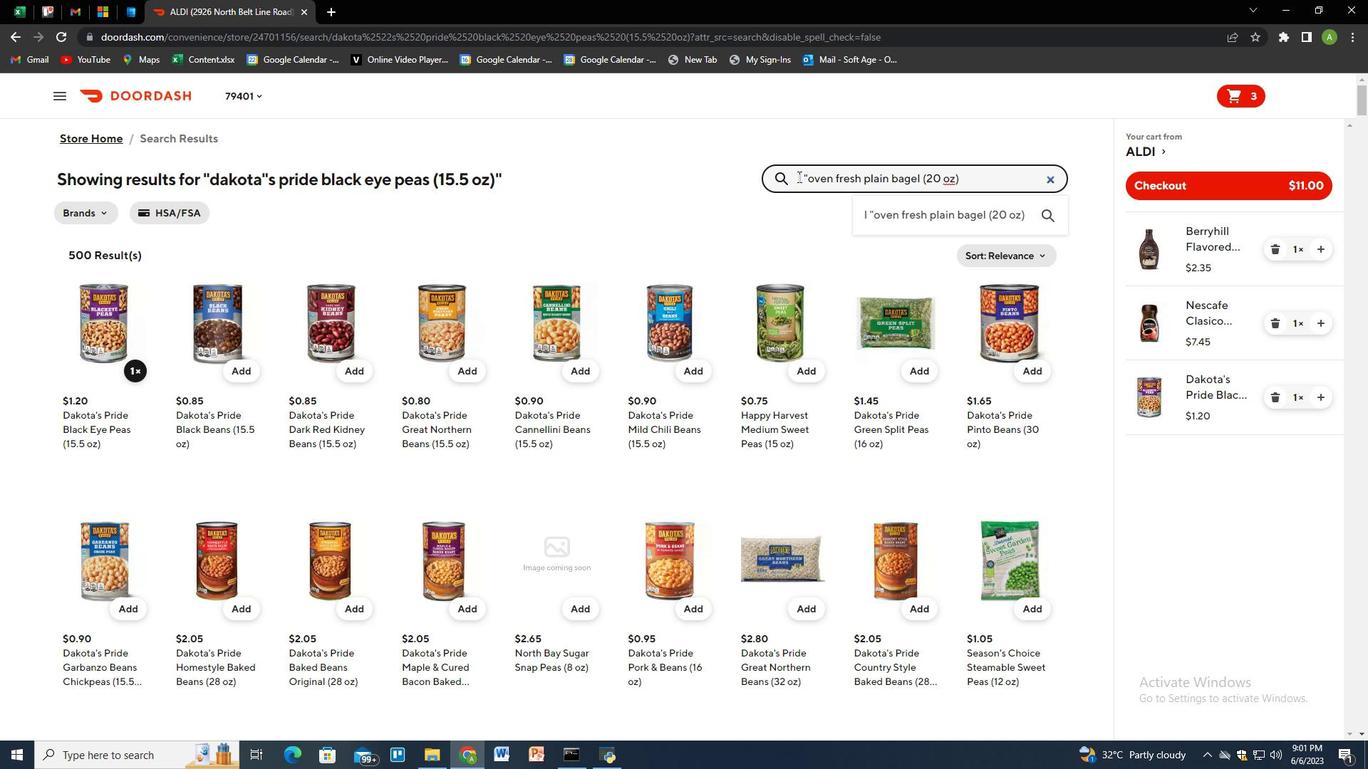 
Action: Mouse moved to (130, 373)
Screenshot: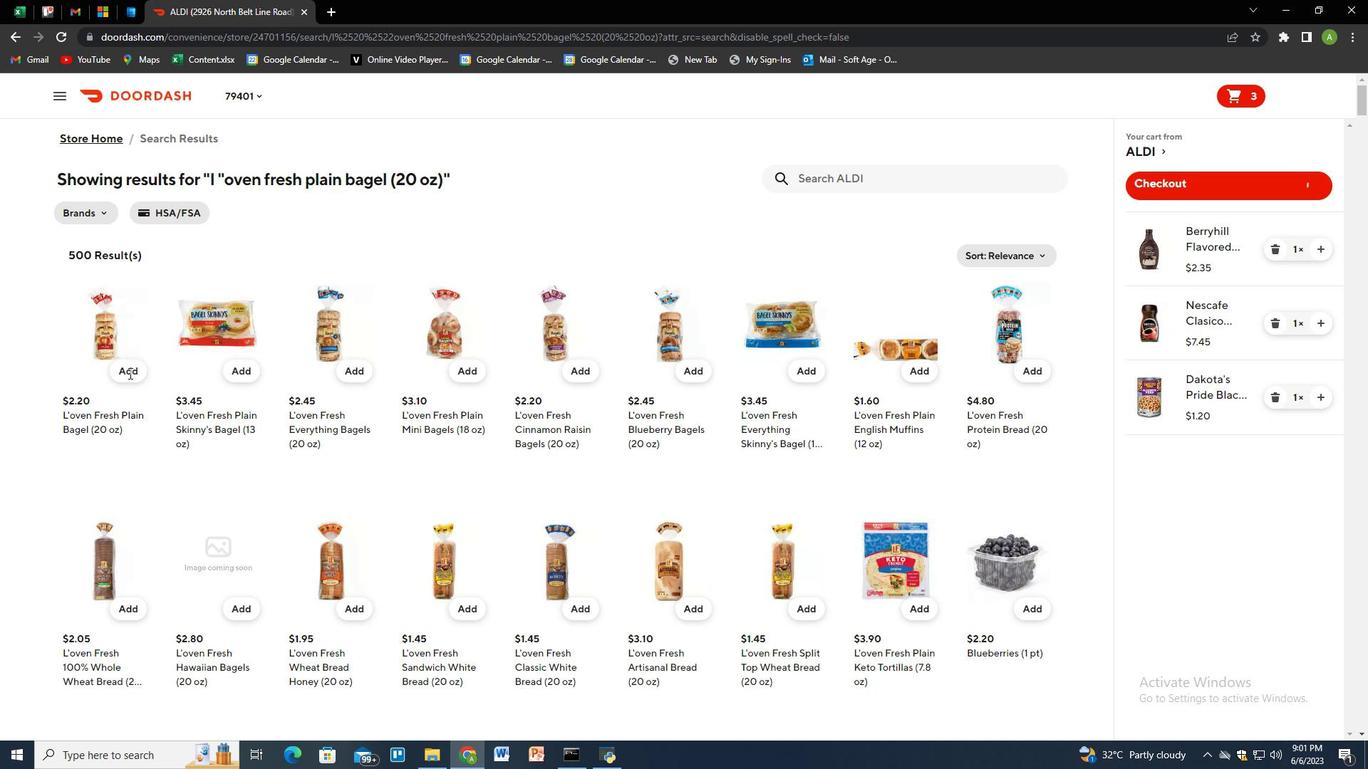 
Action: Mouse pressed left at (130, 373)
Screenshot: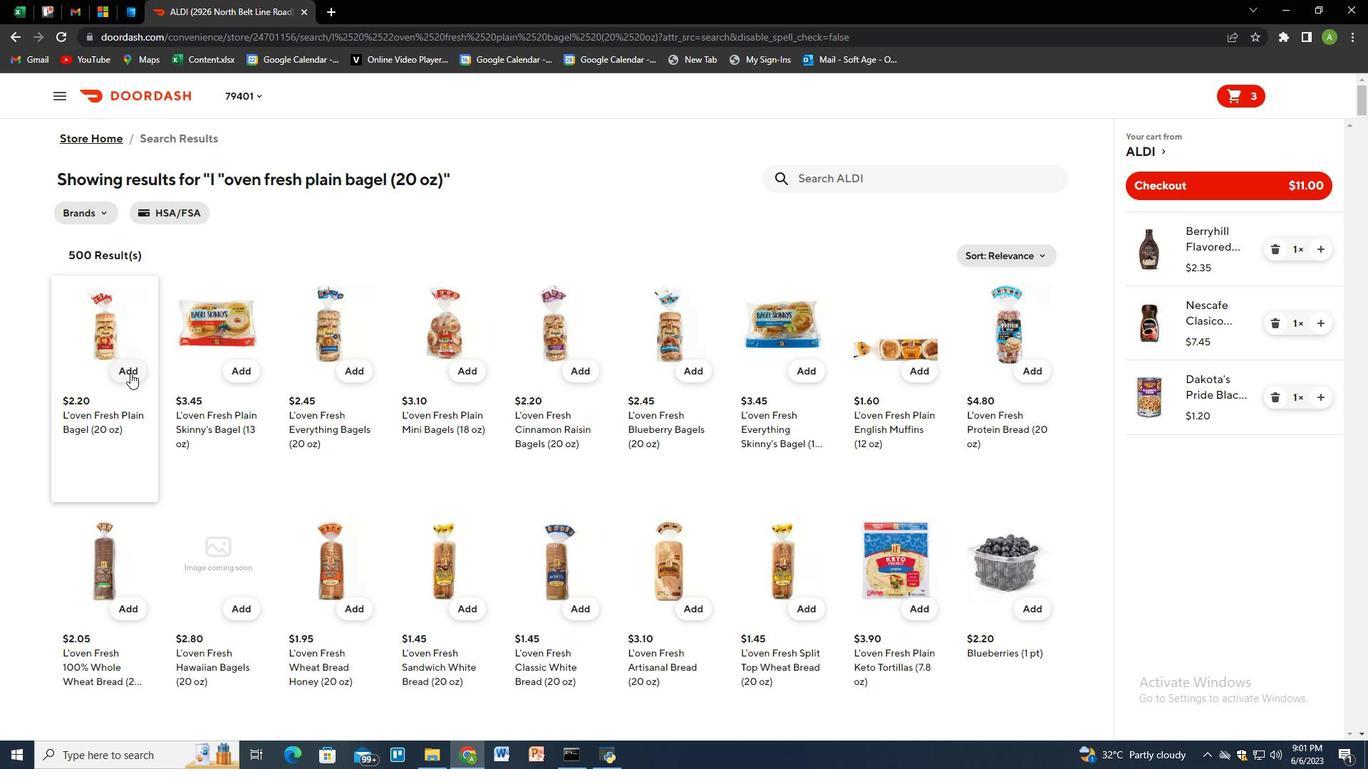 
Action: Mouse moved to (837, 188)
Screenshot: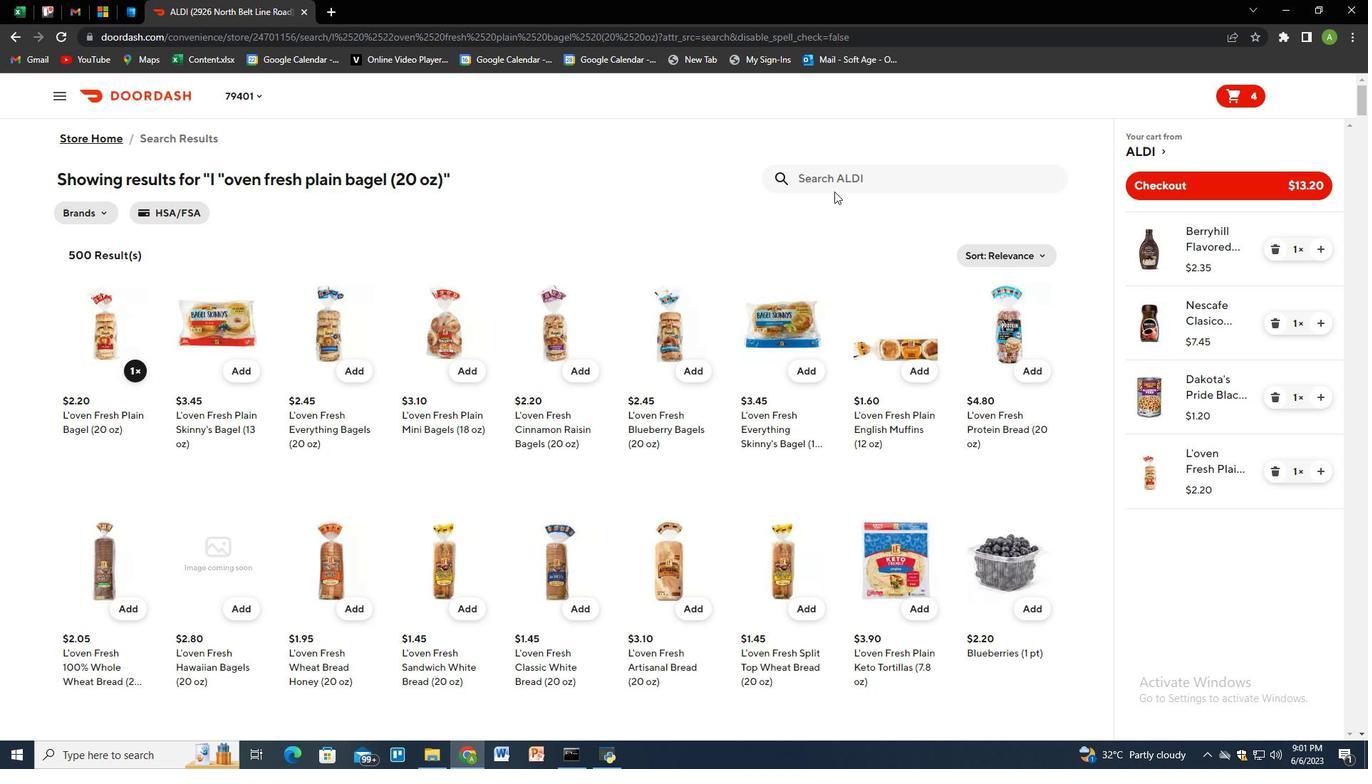 
Action: Mouse pressed left at (837, 188)
Screenshot: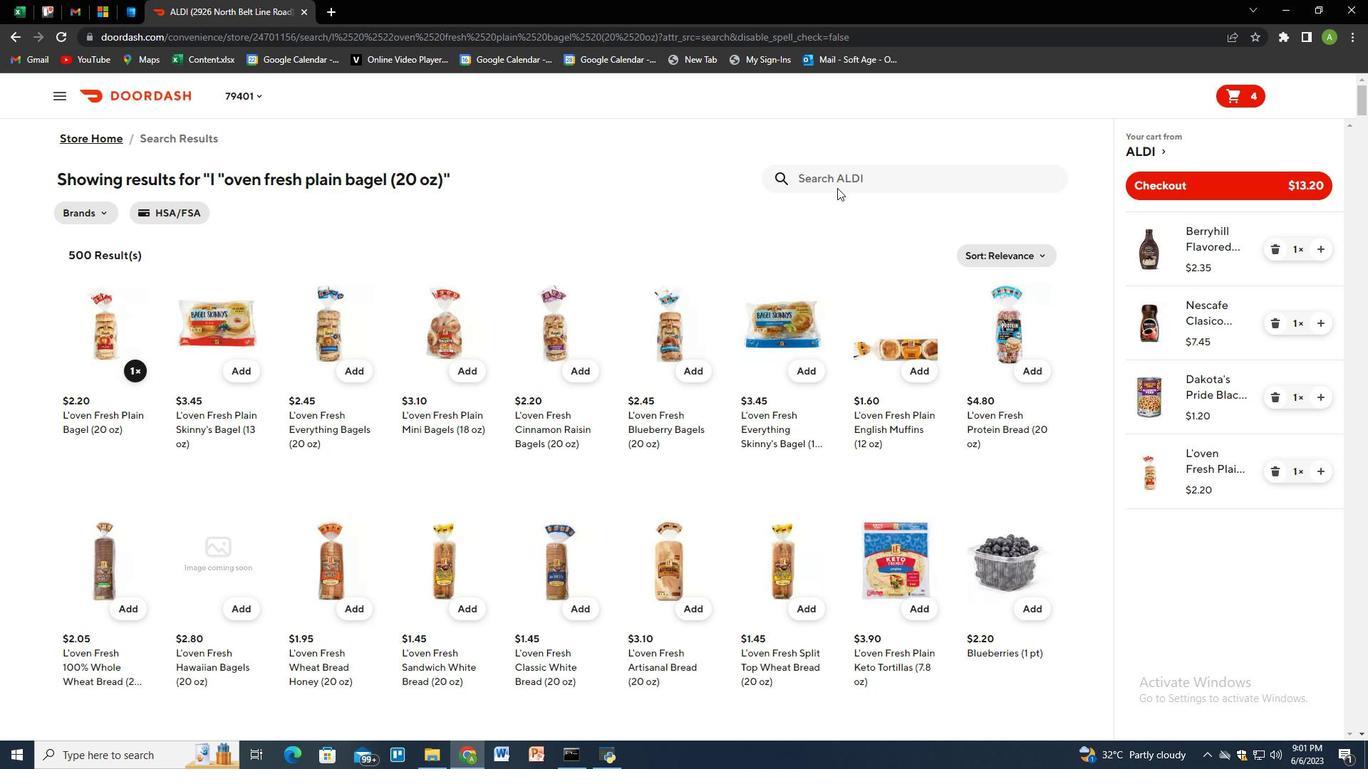 
Action: Key pressed season<Key.shift_r><Key.shift_r><Key.shift_r><Key.shift_r><Key.shift_r><Key.shift_r><Key.shift_r><Key.shift_r><Key.shift_r><Key.shift_r><Key.shift_r><Key.shift_r>"s<Key.space>choice<Key.space>steamable<Key.space>sweet<Key.space>peas<Key.space><Key.shift_r><Key.shift_r>(12<Key.space>oz<Key.shift_r>)<Key.enter>
Screenshot: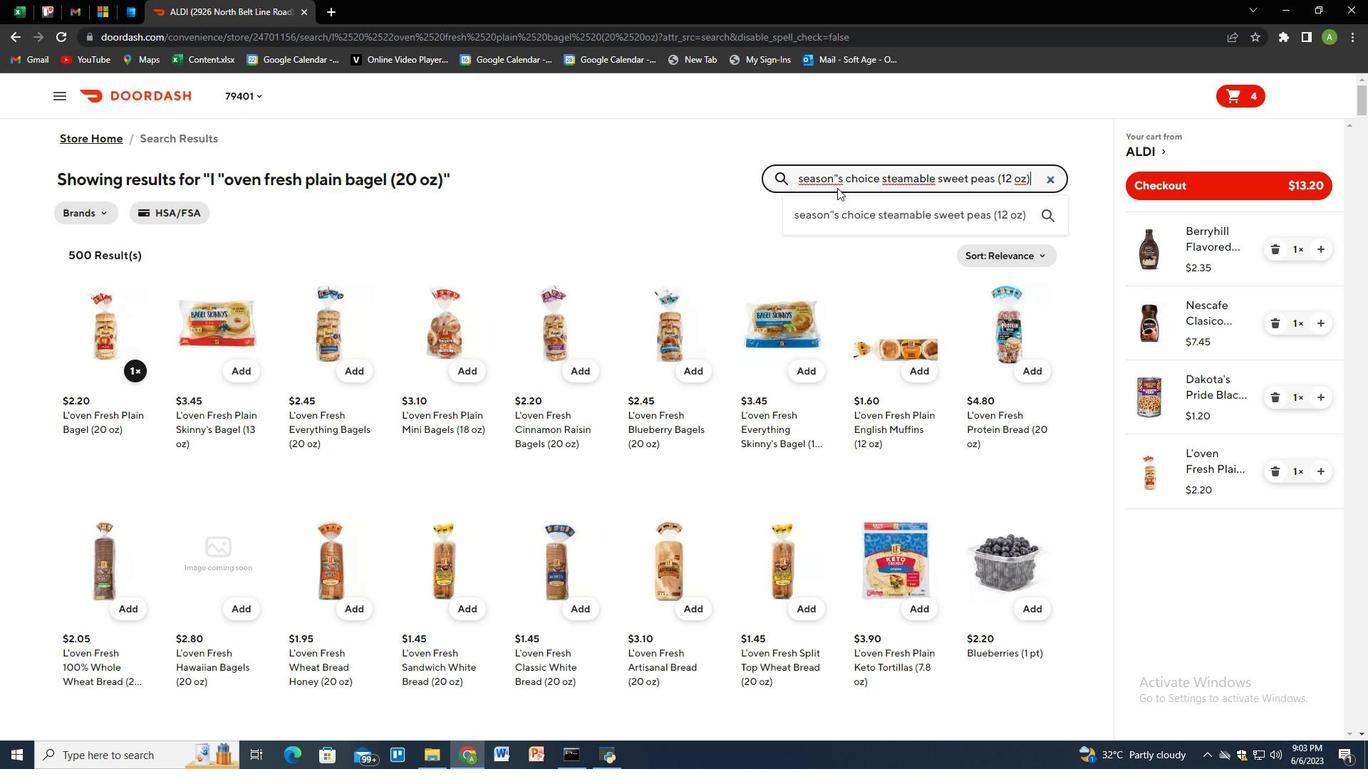 
Action: Mouse moved to (127, 371)
Screenshot: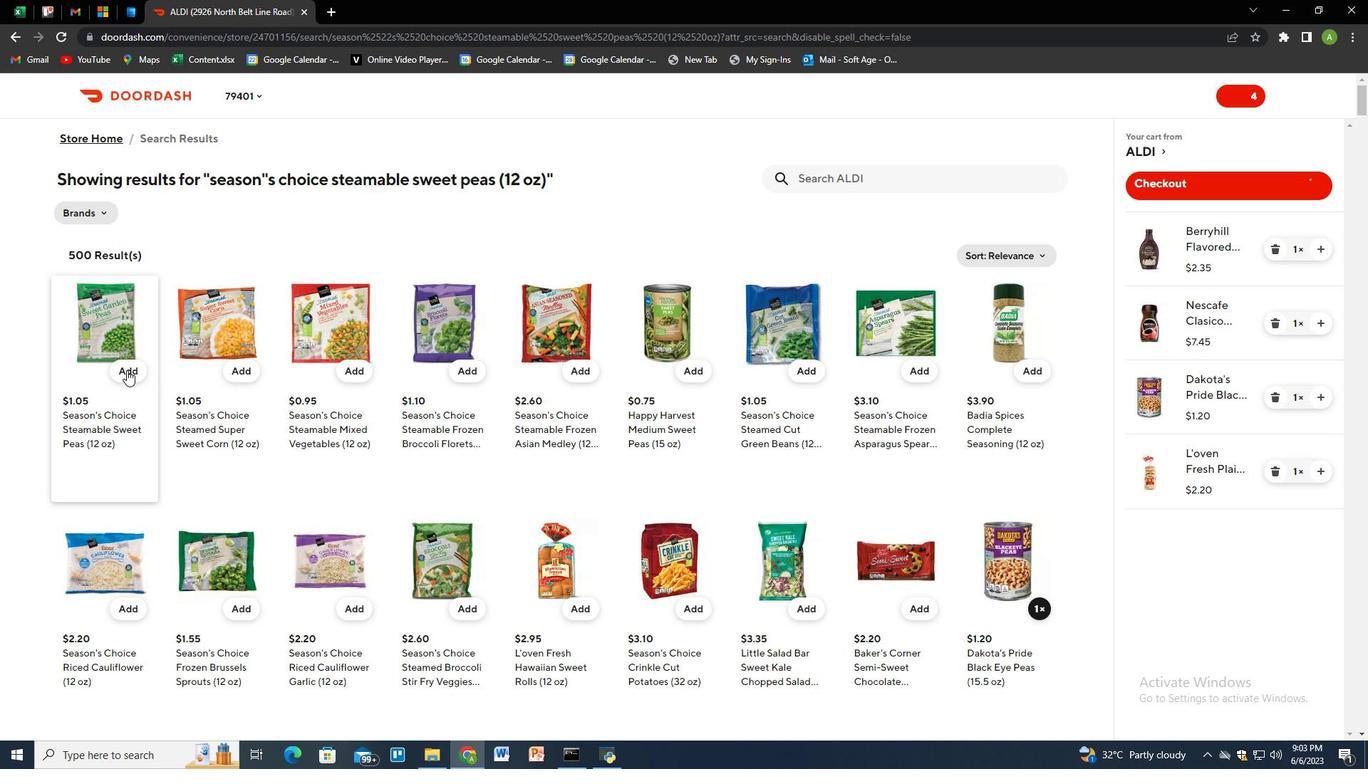 
Action: Mouse pressed left at (127, 371)
Screenshot: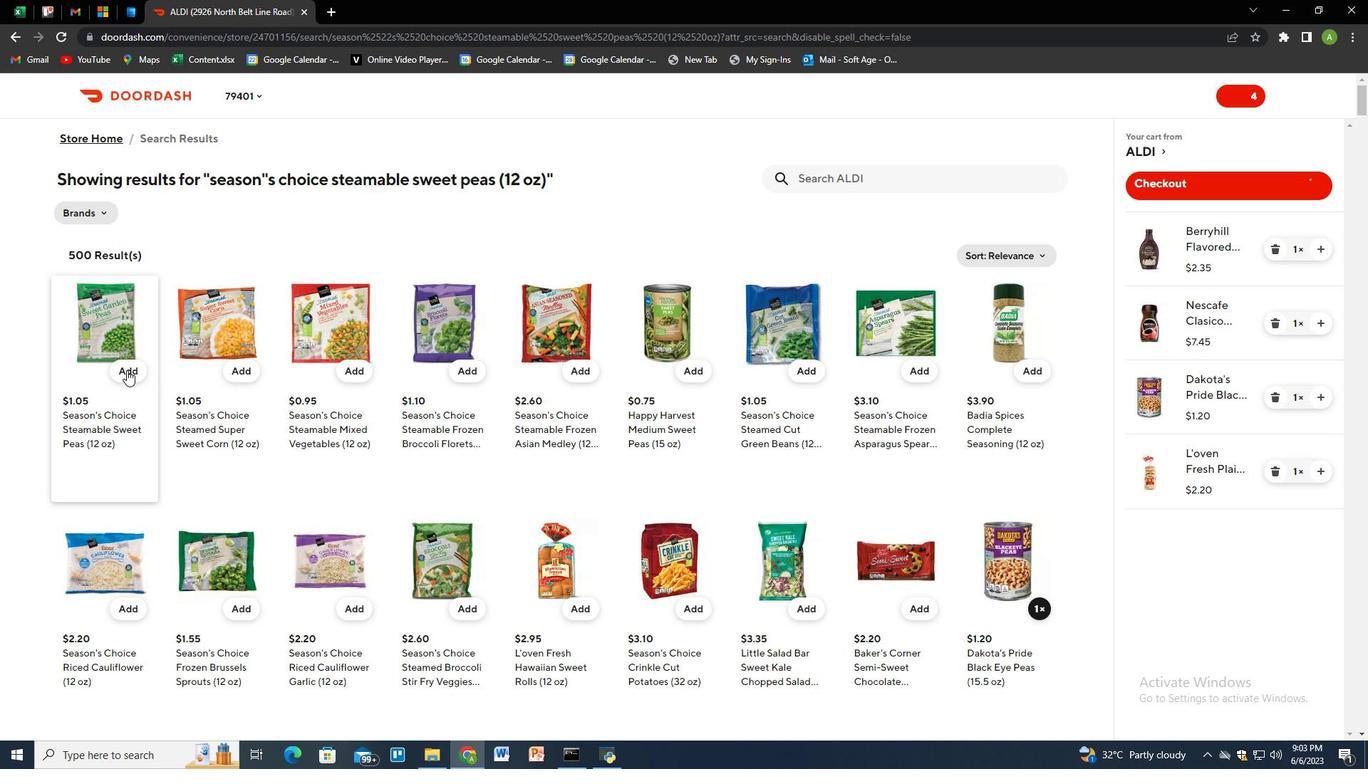 
Action: Mouse moved to (846, 173)
Screenshot: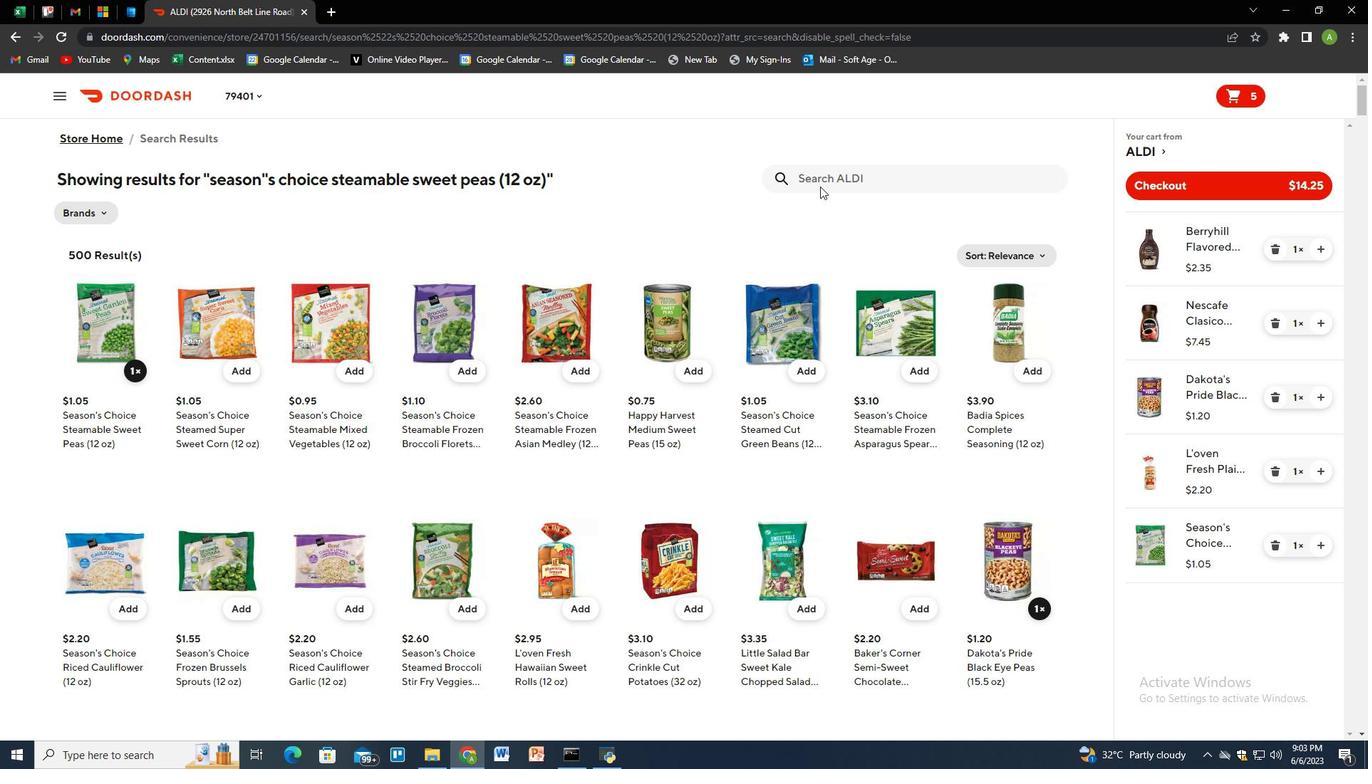 
Action: Mouse pressed left at (846, 173)
Screenshot: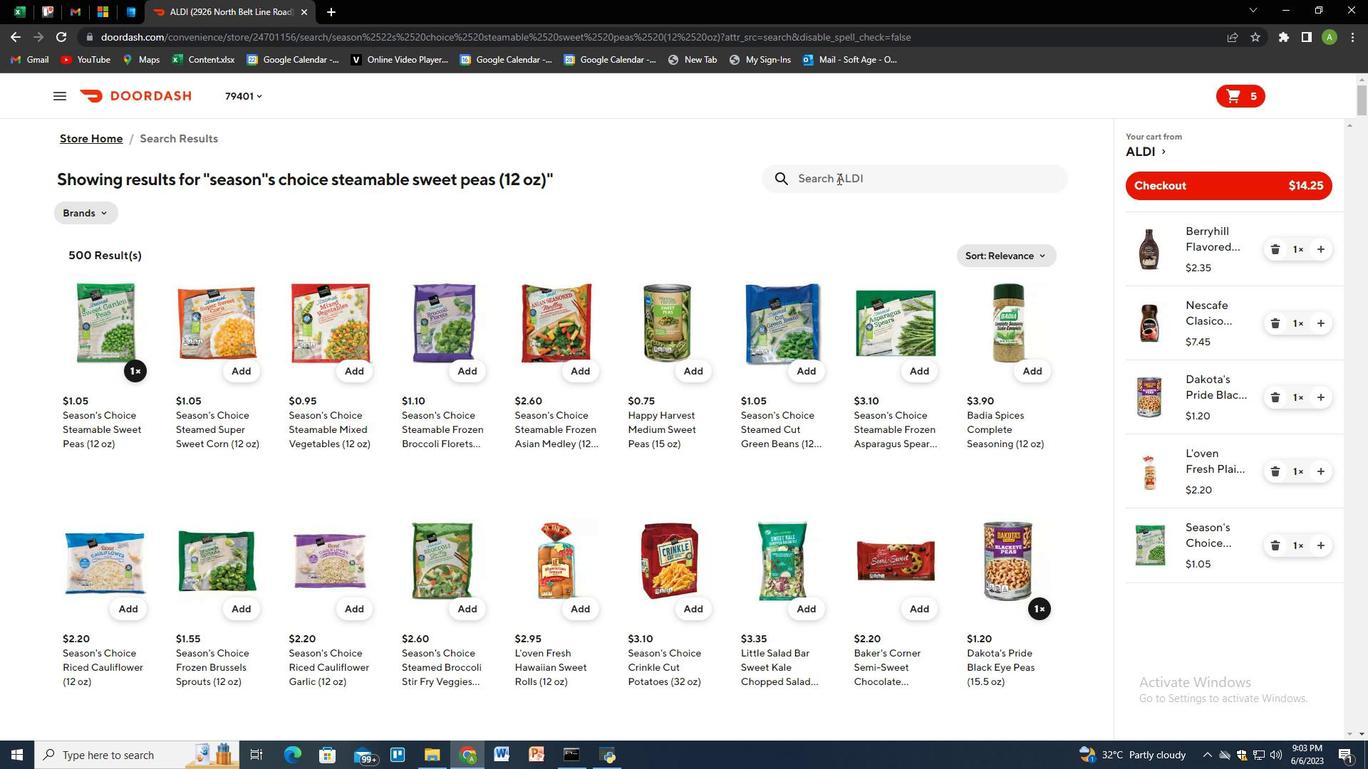 
Action: Key pressed season<Key.shift_r>"s<Key.space>choice<Key.space>steamable<Key.space>sweet<Key.space>peas<Key.space><Key.shift_r>(<Key.backspace><Key.backspace><Key.backspace><Key.backspace><Key.backspace><Key.backspace><Key.backspace><Key.backspace><Key.backspace><Key.backspace><Key.backspace><Key.backspace><Key.backspace><Key.backspace><Key.backspace><Key.backspace><Key.backspace><Key.backspace><Key.backspace><Key.backspace><Key.backspace><Key.backspace><Key.backspace><Key.backspace><Key.backspace><Key.backspace><Key.backspace><Key.backspace><Key.backspace><Key.backspace><Key.backspace><Key.backspace><Key.backspace><Key.backspace><Key.backspace><Key.backspace><Key.backspace><Key.backspace><Key.backspace><Key.backspace><Key.backspace><Key.backspace>sundae<Key.space>shoppe<Key.space>gelato<Key.space>triple<Key.space>chocolate<Key.space><Key.shift_r>(28.5<Key.space>oz<Key.shift_r><Key.shift_r>)<Key.enter>
Screenshot: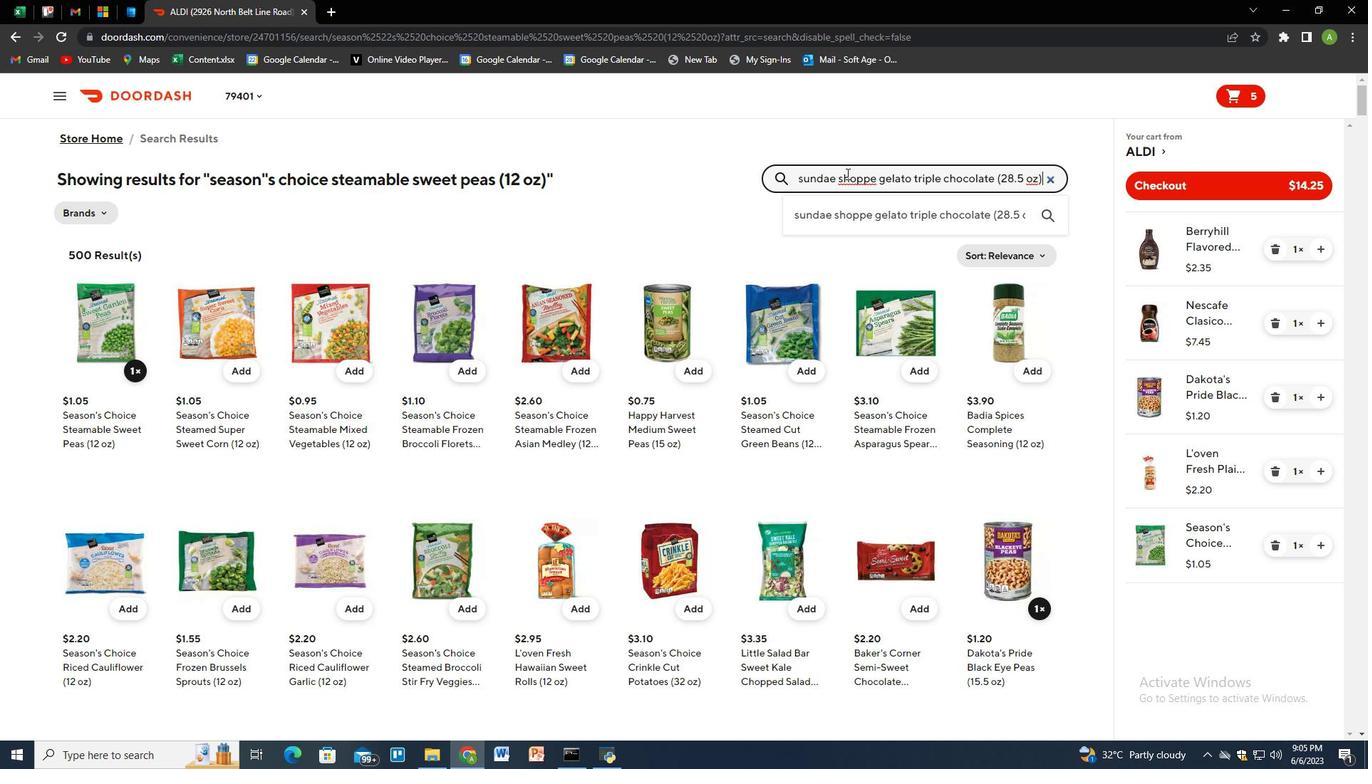 
Action: Mouse moved to (124, 371)
Screenshot: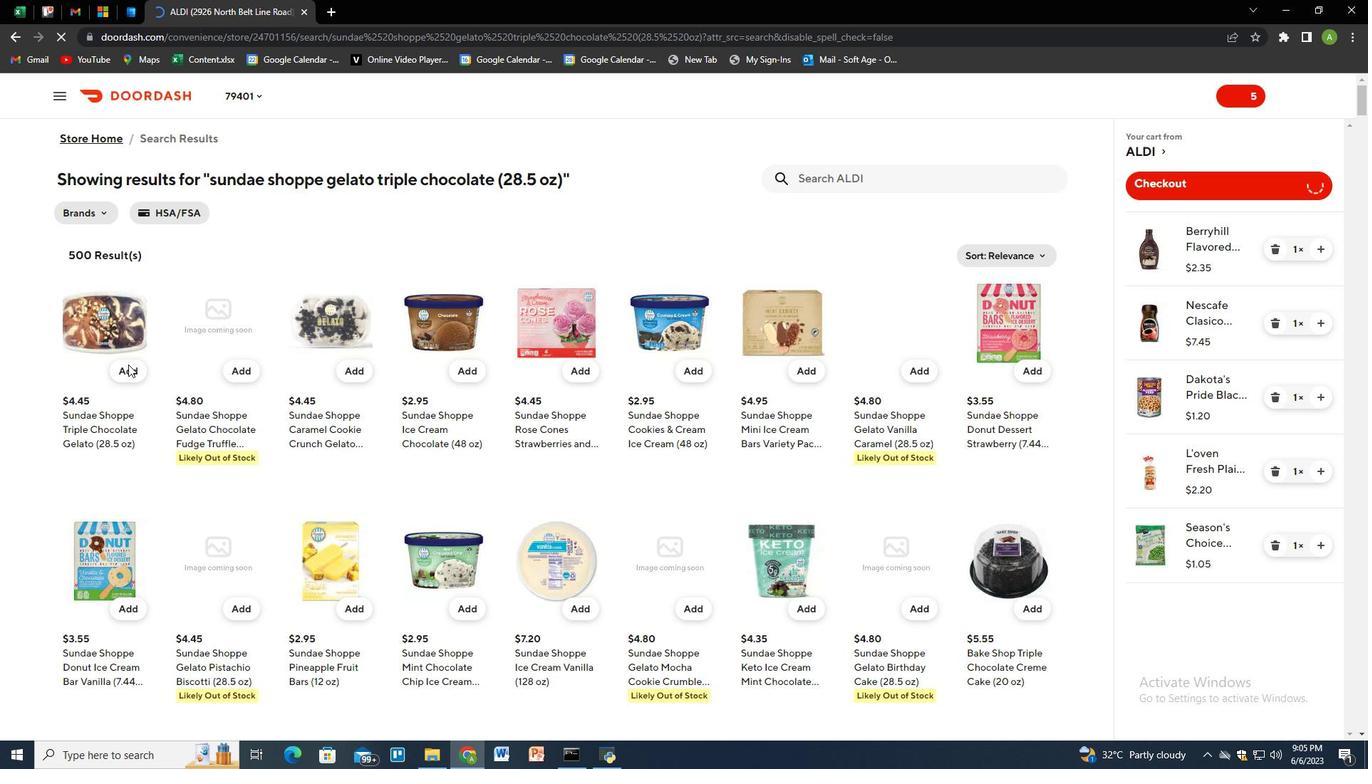 
Action: Mouse pressed left at (124, 371)
Screenshot: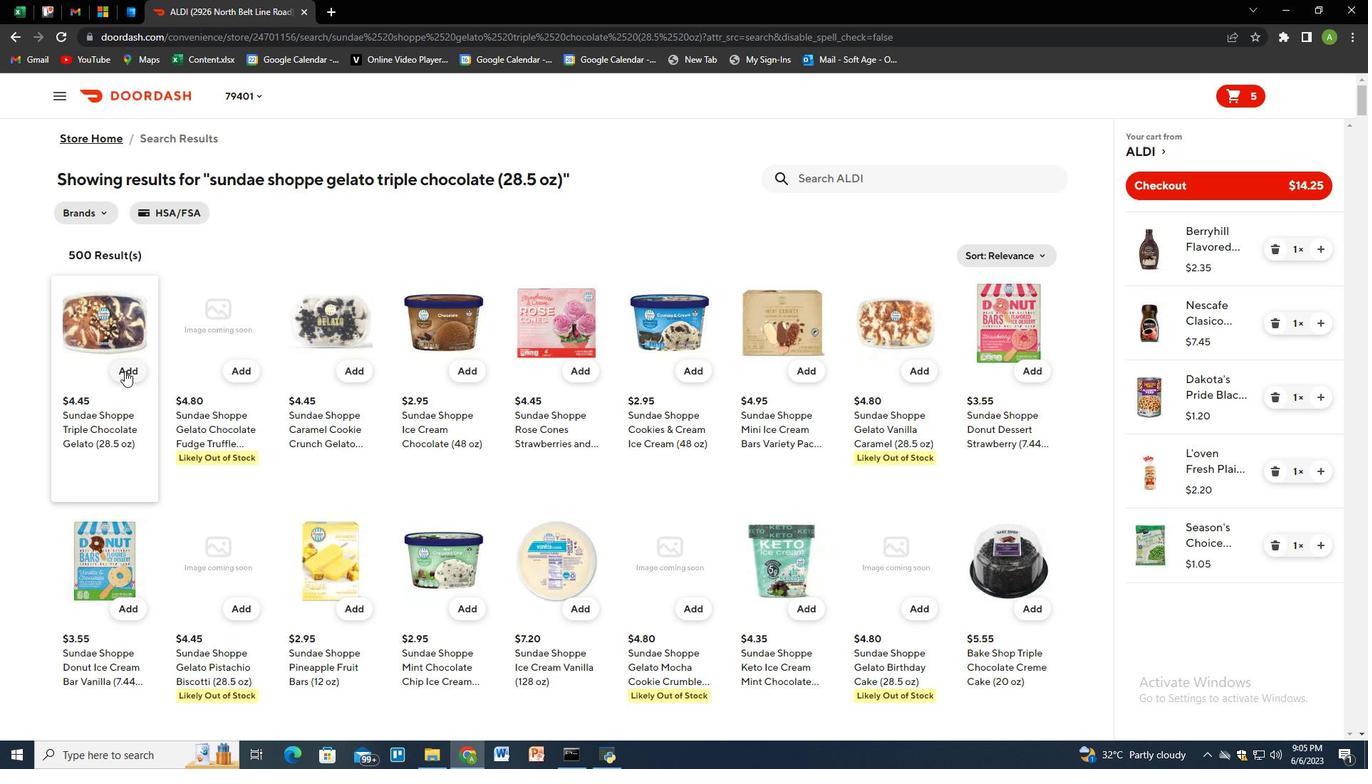 
Action: Mouse moved to (853, 183)
Screenshot: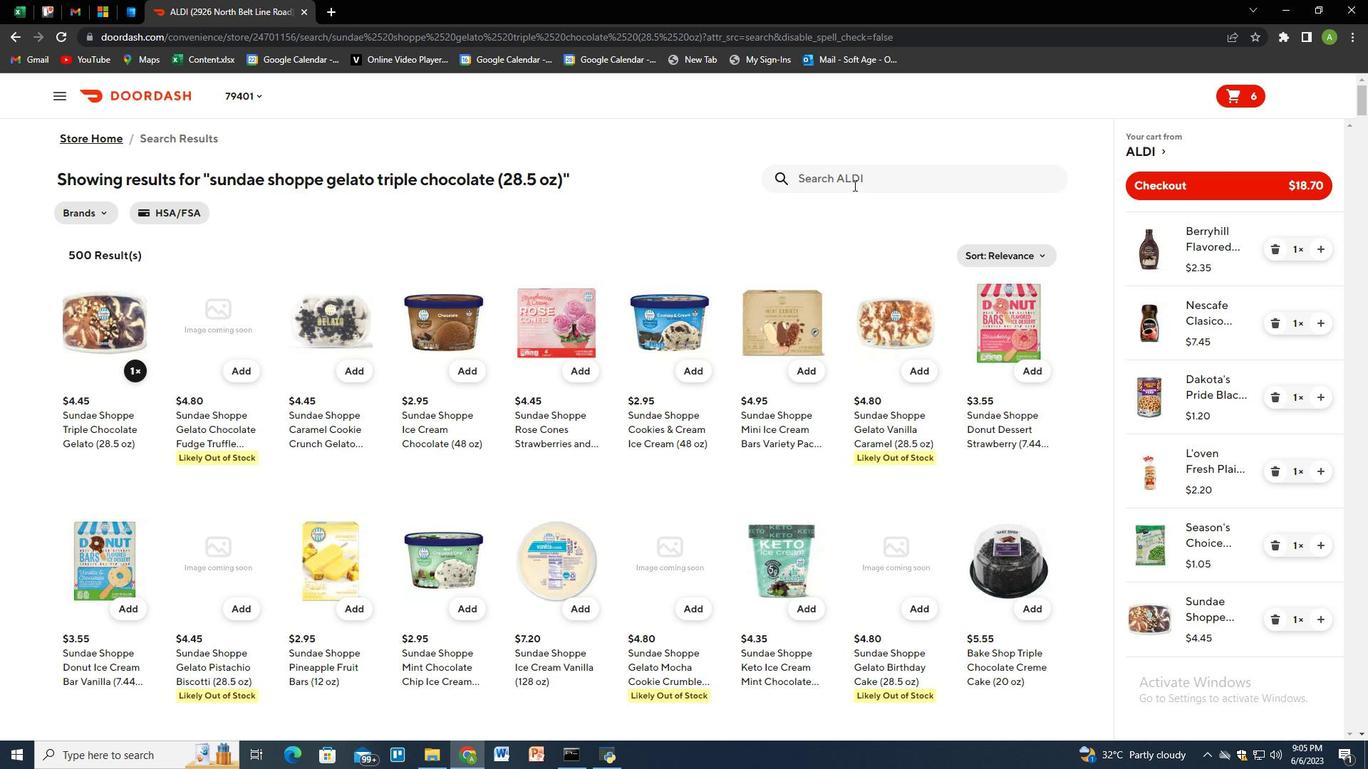 
Action: Mouse pressed left at (853, 183)
Screenshot: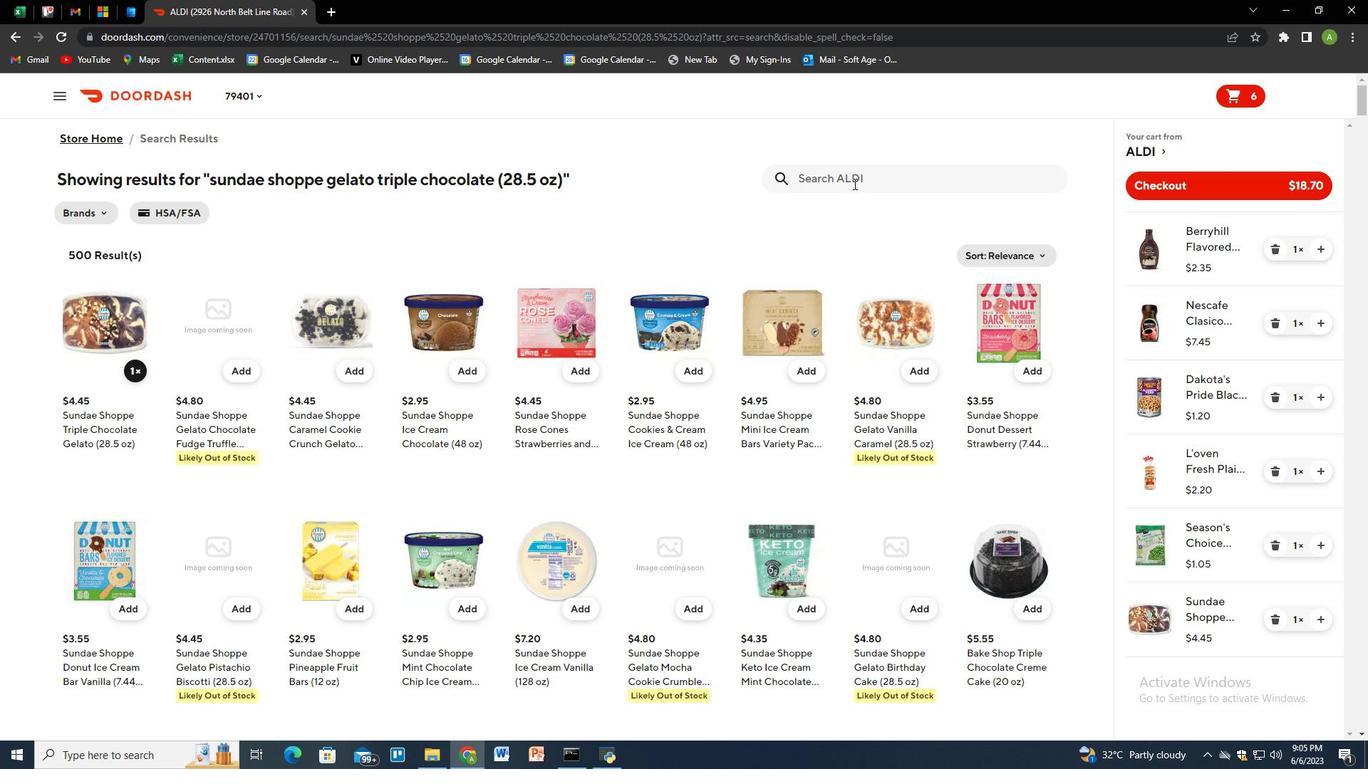 
Action: Key pressed bite<Key.space>size<Key.space>yellow<Key.space>potatoes<Key.space><Key.shift_r><Key.shift_r><Key.shift_r><Key.shift_r><Key.shift_r>(240<Key.backspace><Key.space>oz<Key.shift_r>)<Key.enter>
Screenshot: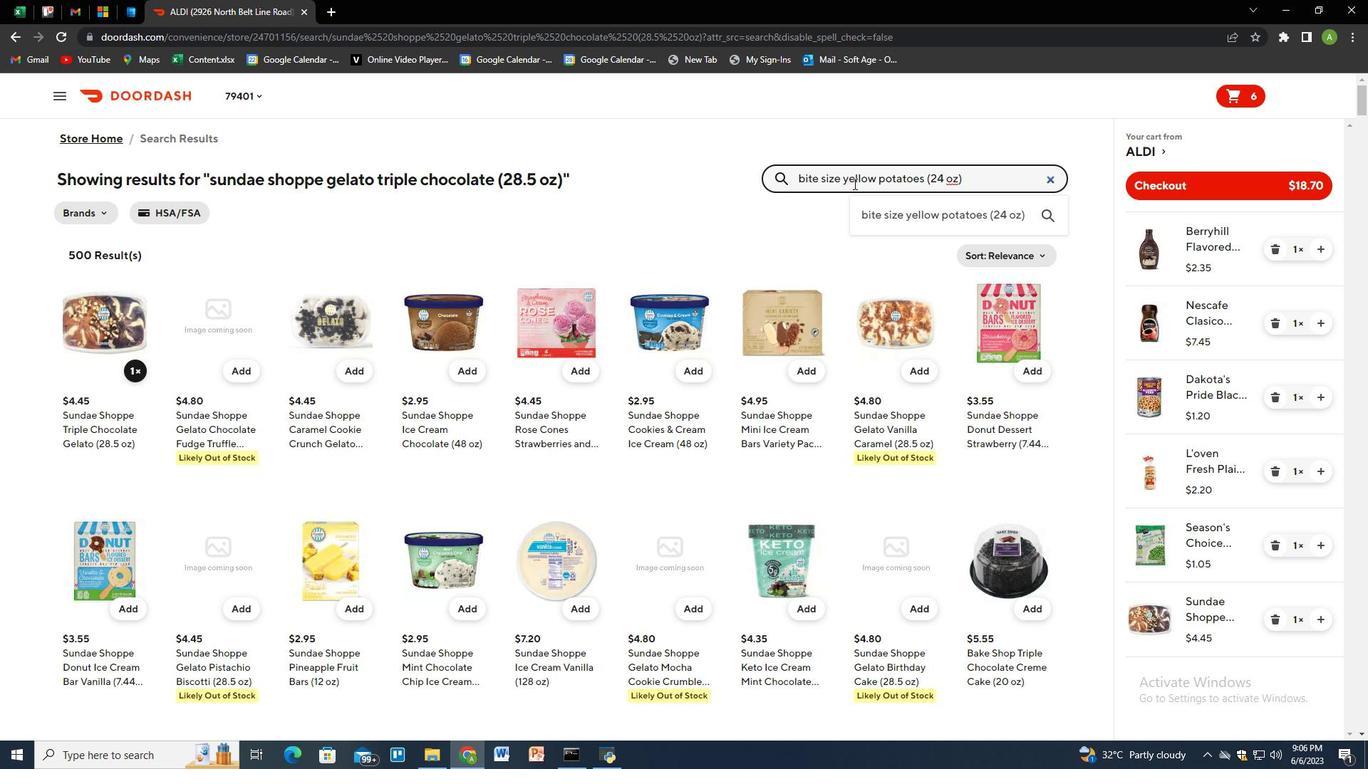 
Action: Mouse moved to (124, 376)
Screenshot: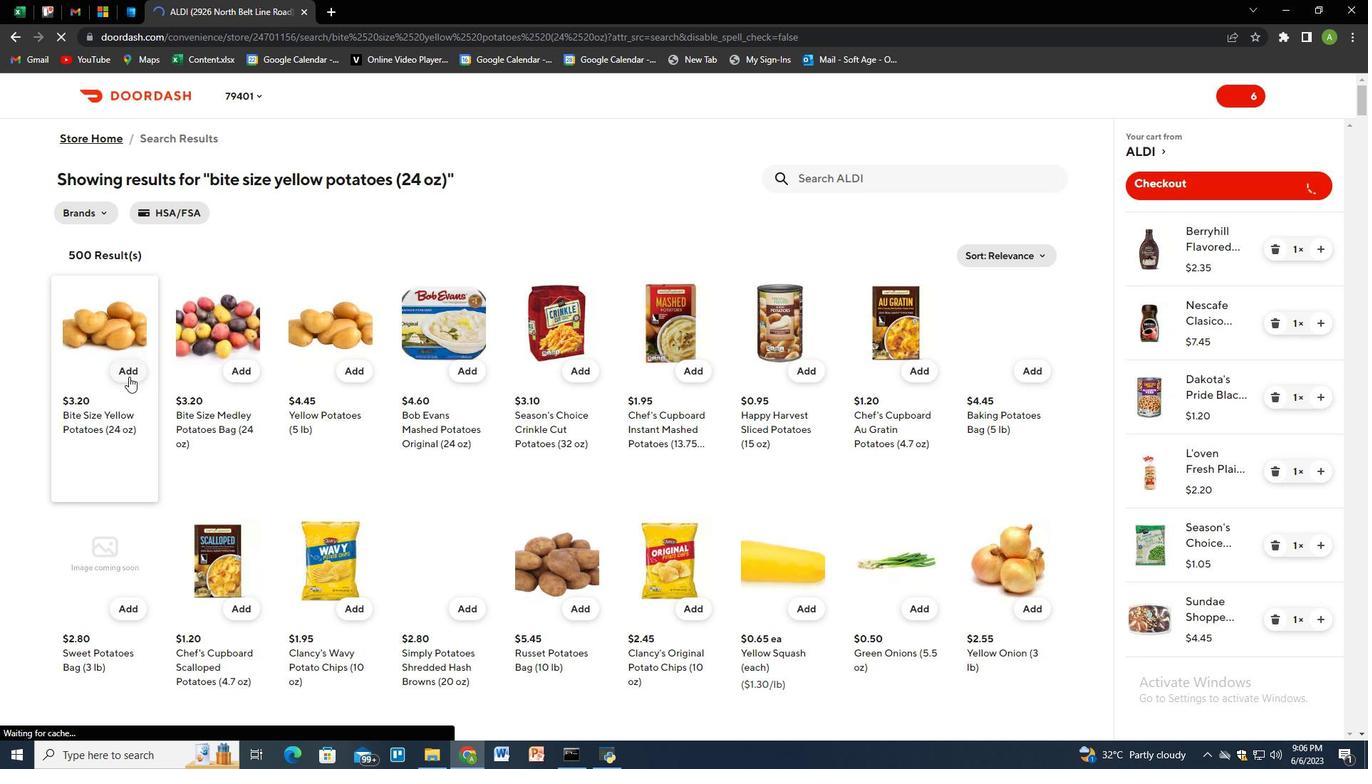 
Action: Mouse pressed left at (124, 376)
Screenshot: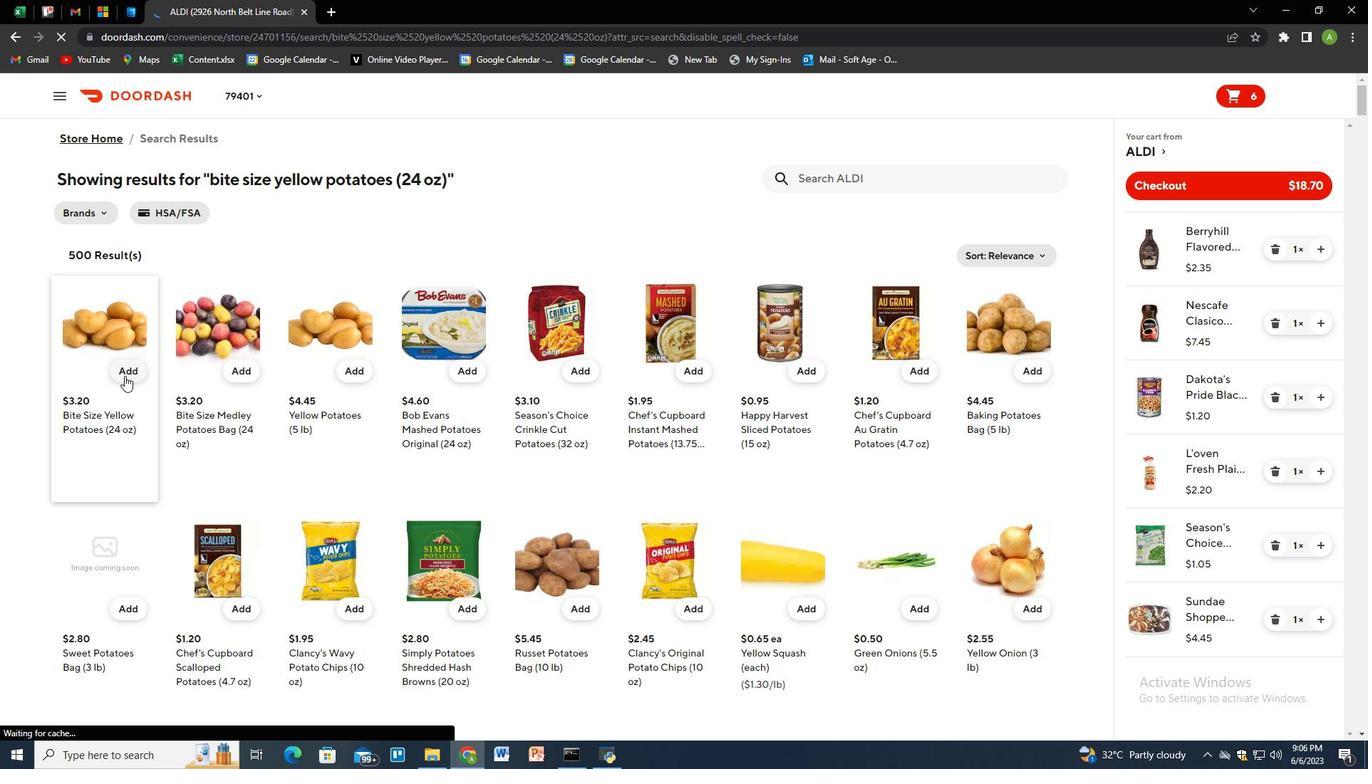 
Action: Mouse moved to (853, 162)
Screenshot: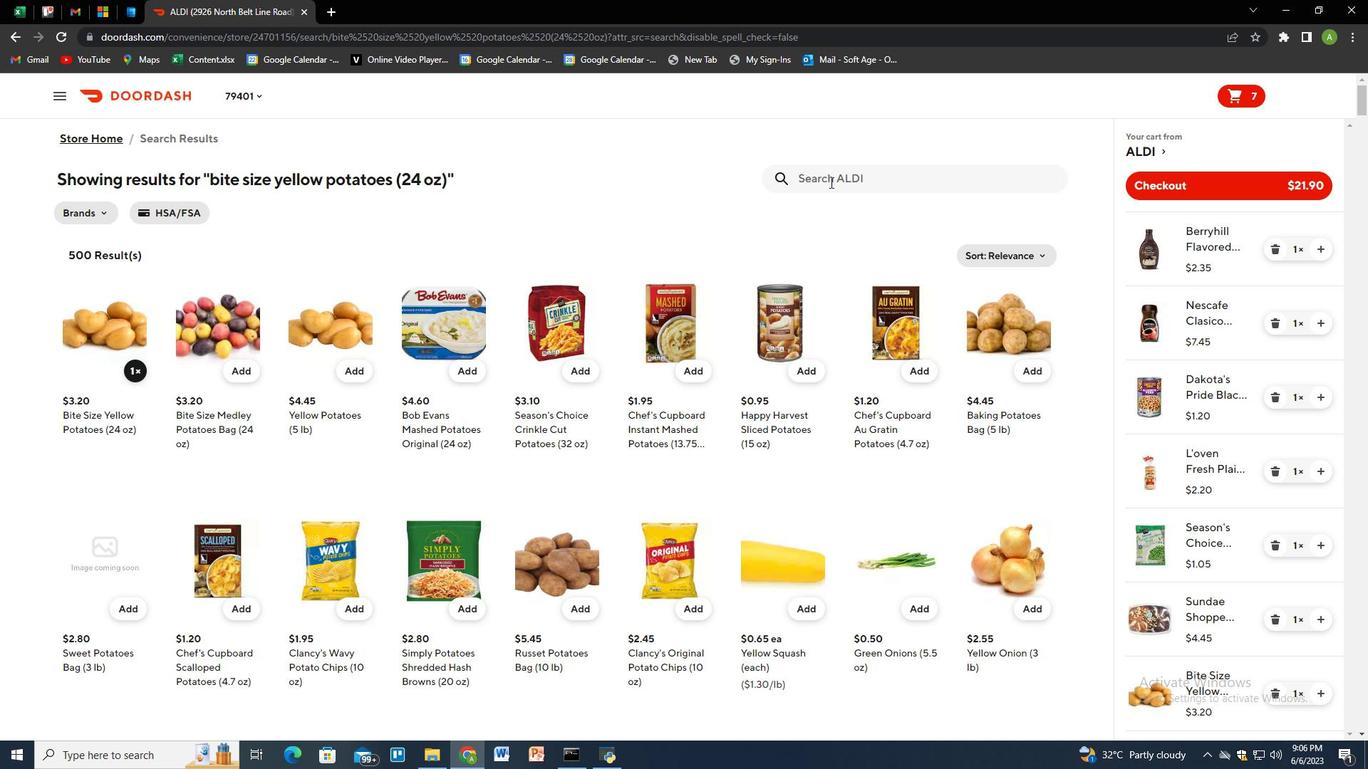 
Action: Mouse pressed left at (853, 162)
Screenshot: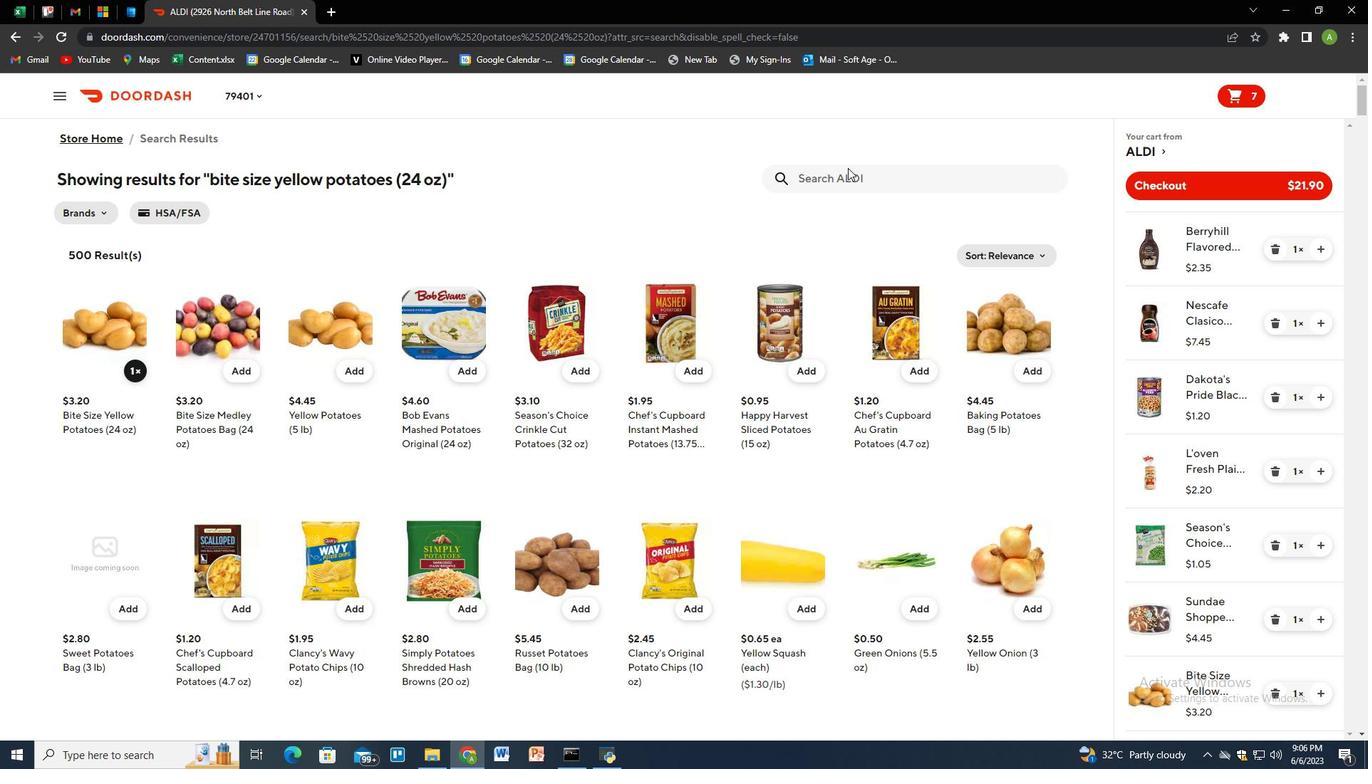 
Action: Mouse moved to (853, 166)
Screenshot: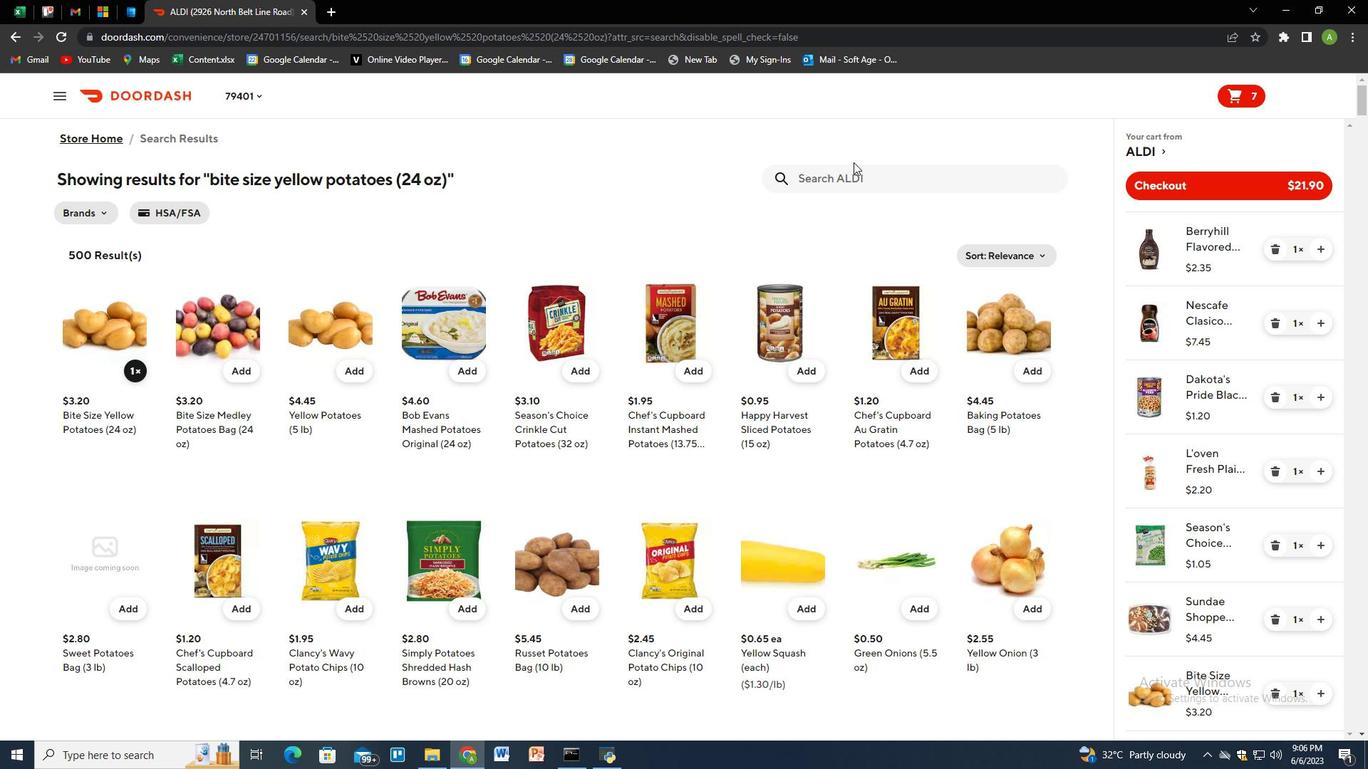 
Action: Mouse pressed left at (853, 166)
Screenshot: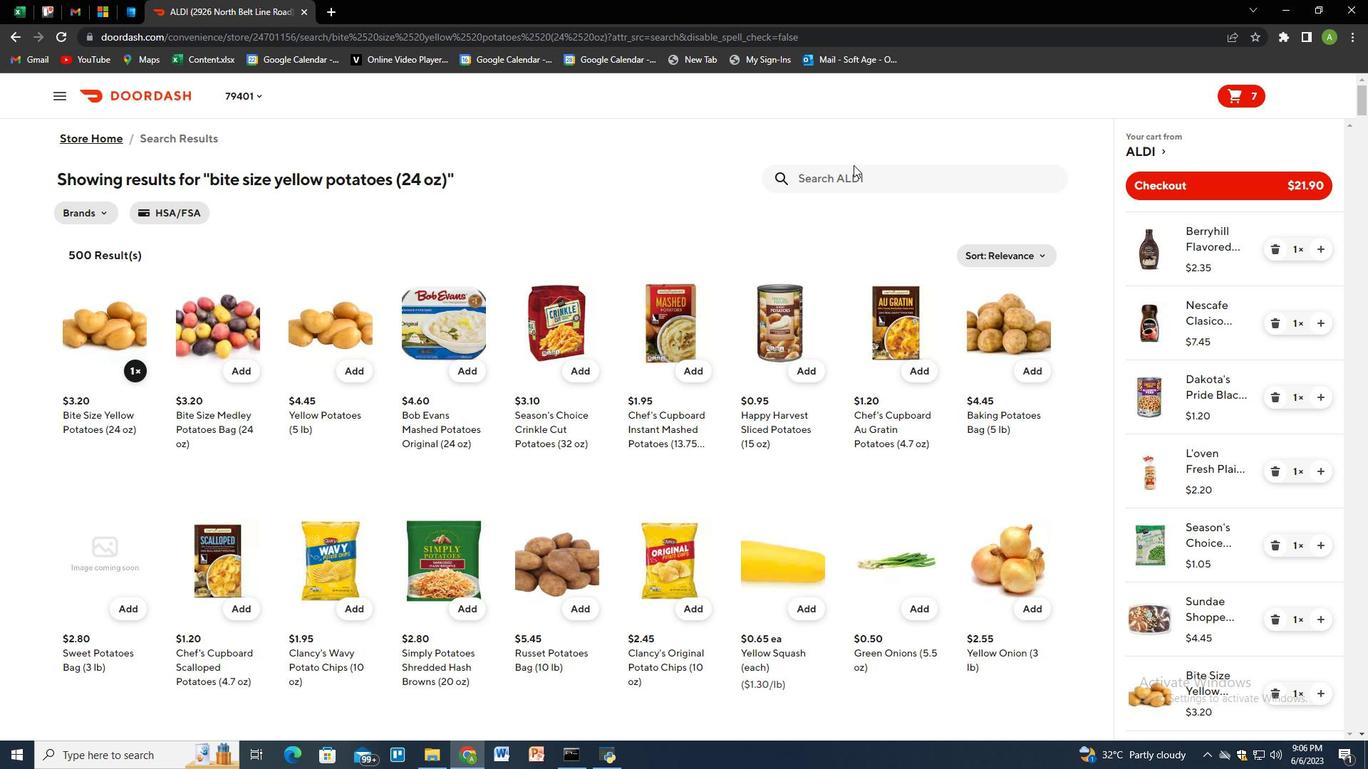 
Action: Key pressed happy<Key.space>farms<Key.space>american<Key.space>cheese<Key.space>single<Key.space><Key.shift_r><Key.shift_r>(12<Key.space>oz<Key.shift_r>)<Key.enter>
Screenshot: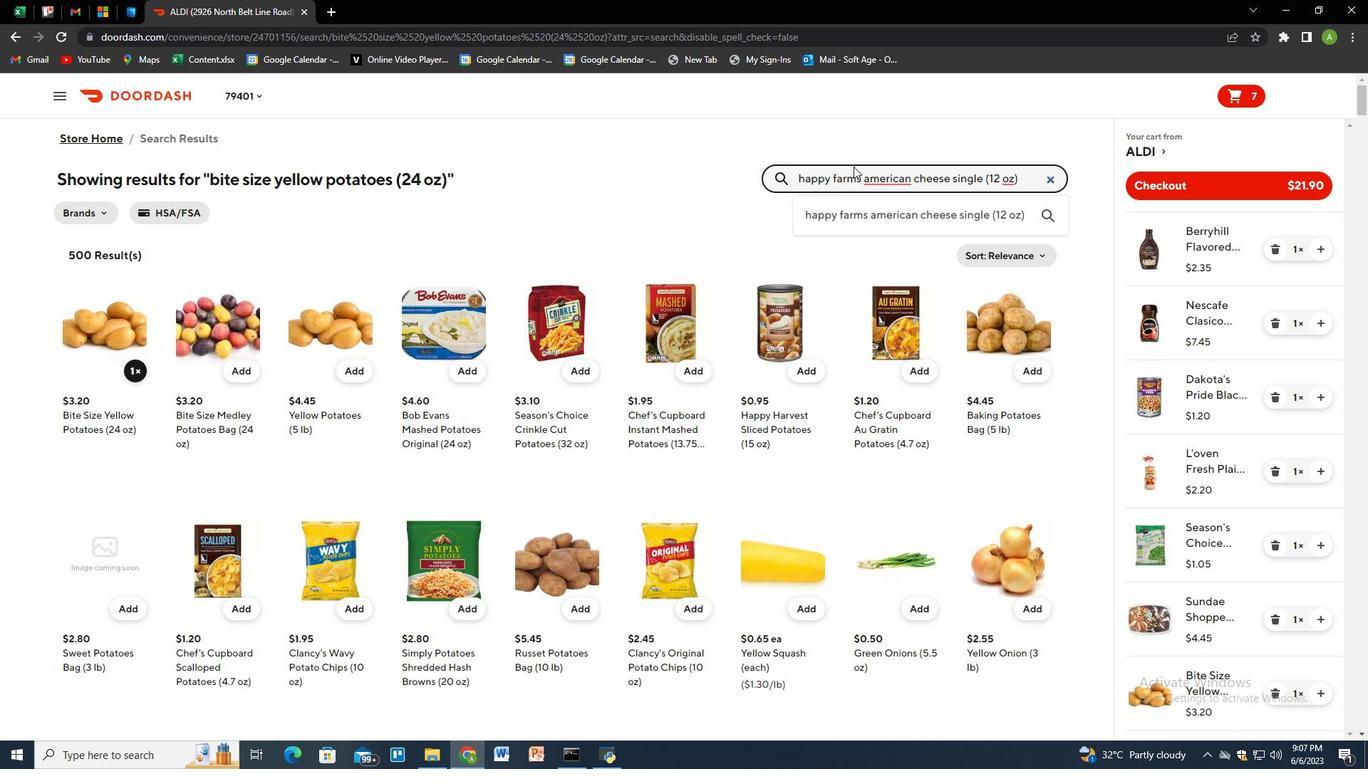 
Action: Mouse moved to (134, 369)
Screenshot: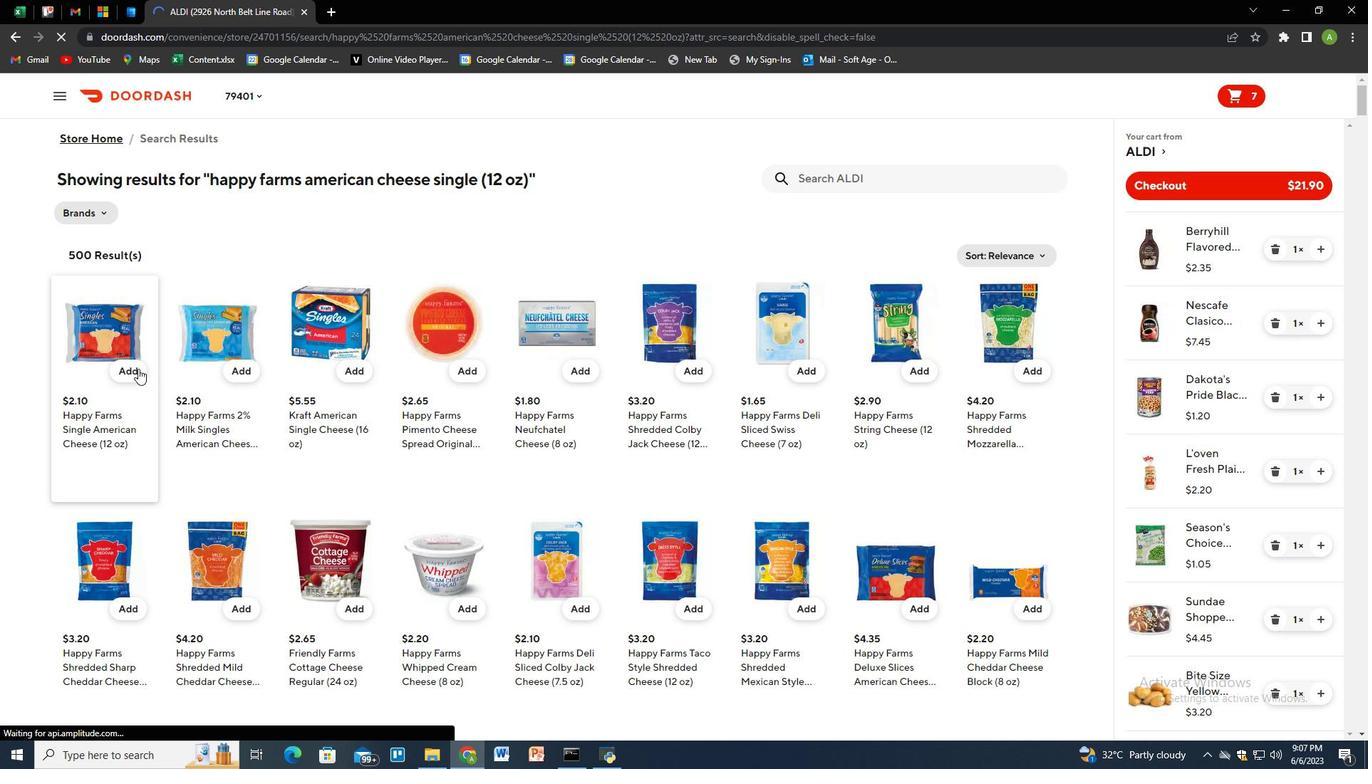 
Action: Mouse pressed left at (134, 369)
Screenshot: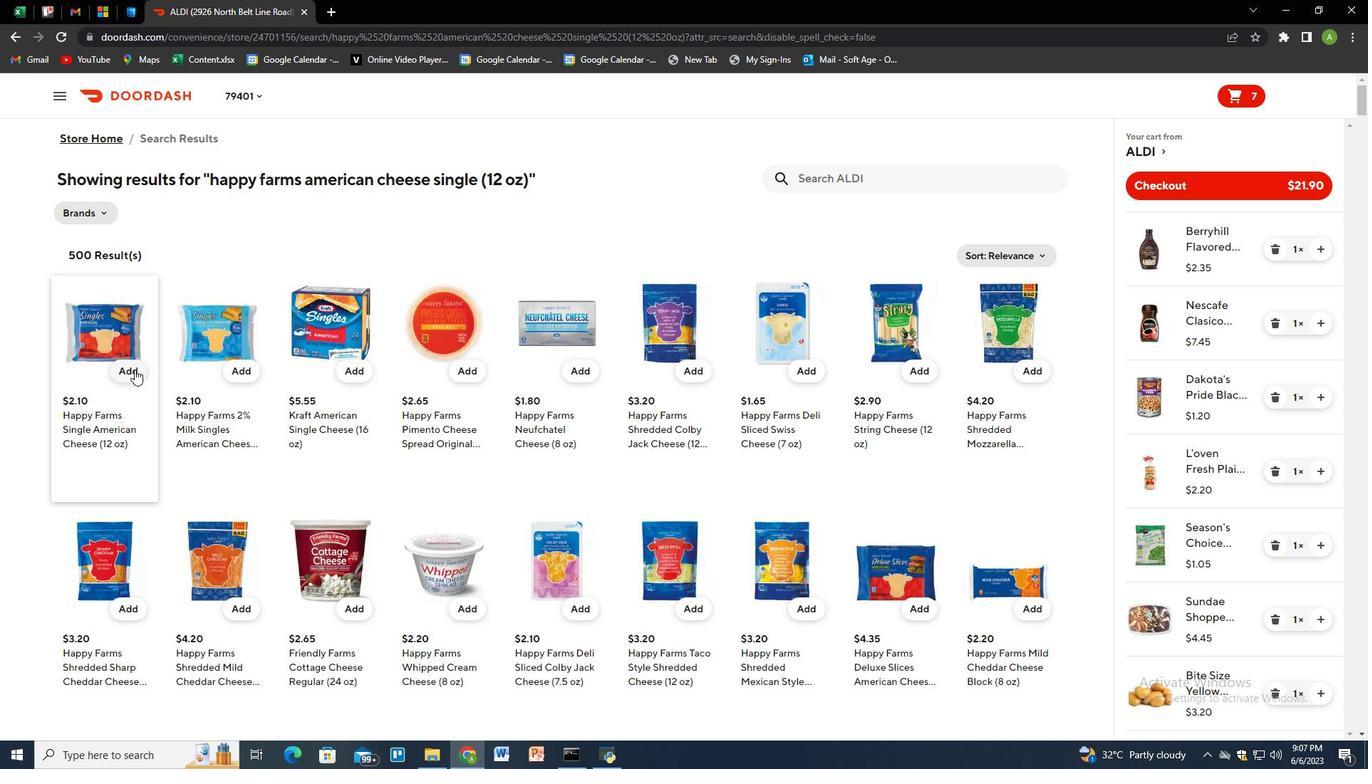 
Action: Mouse moved to (821, 185)
Screenshot: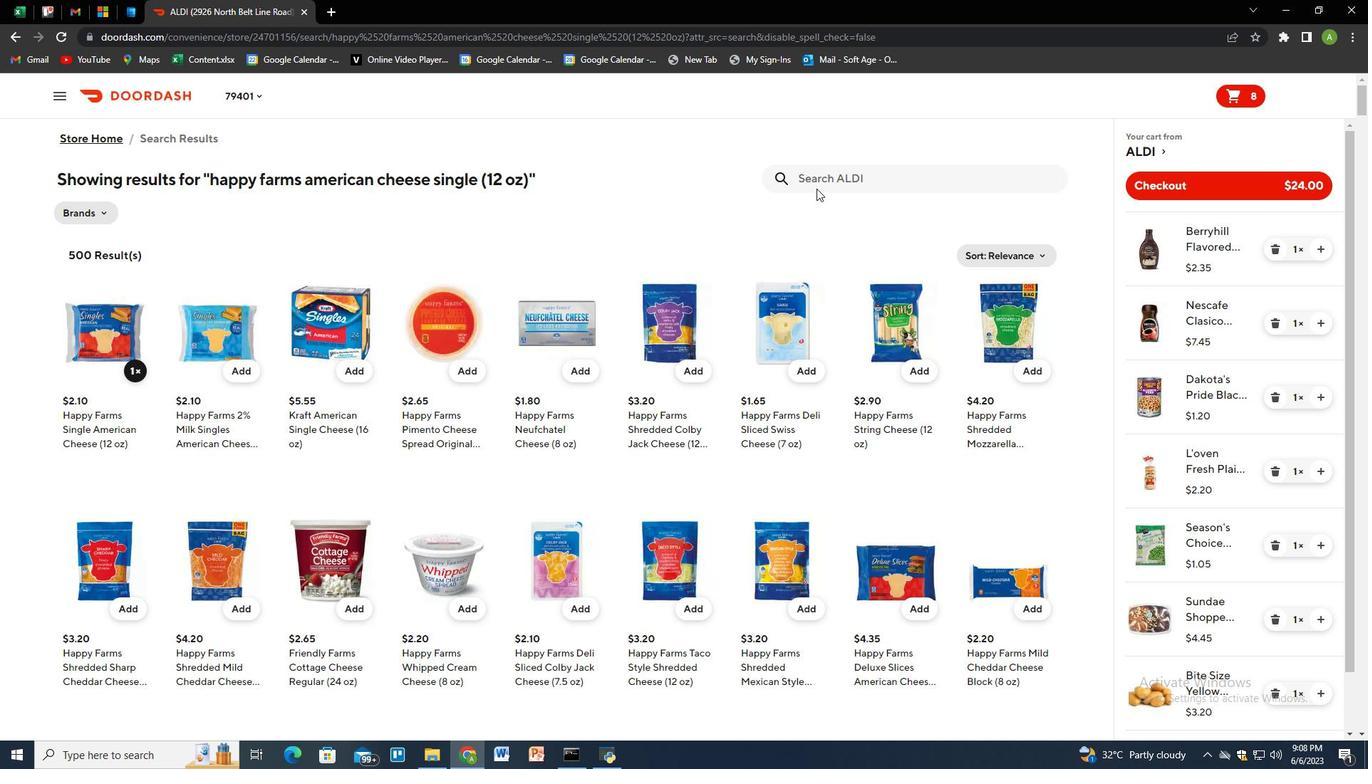 
Action: Mouse pressed left at (821, 185)
Screenshot: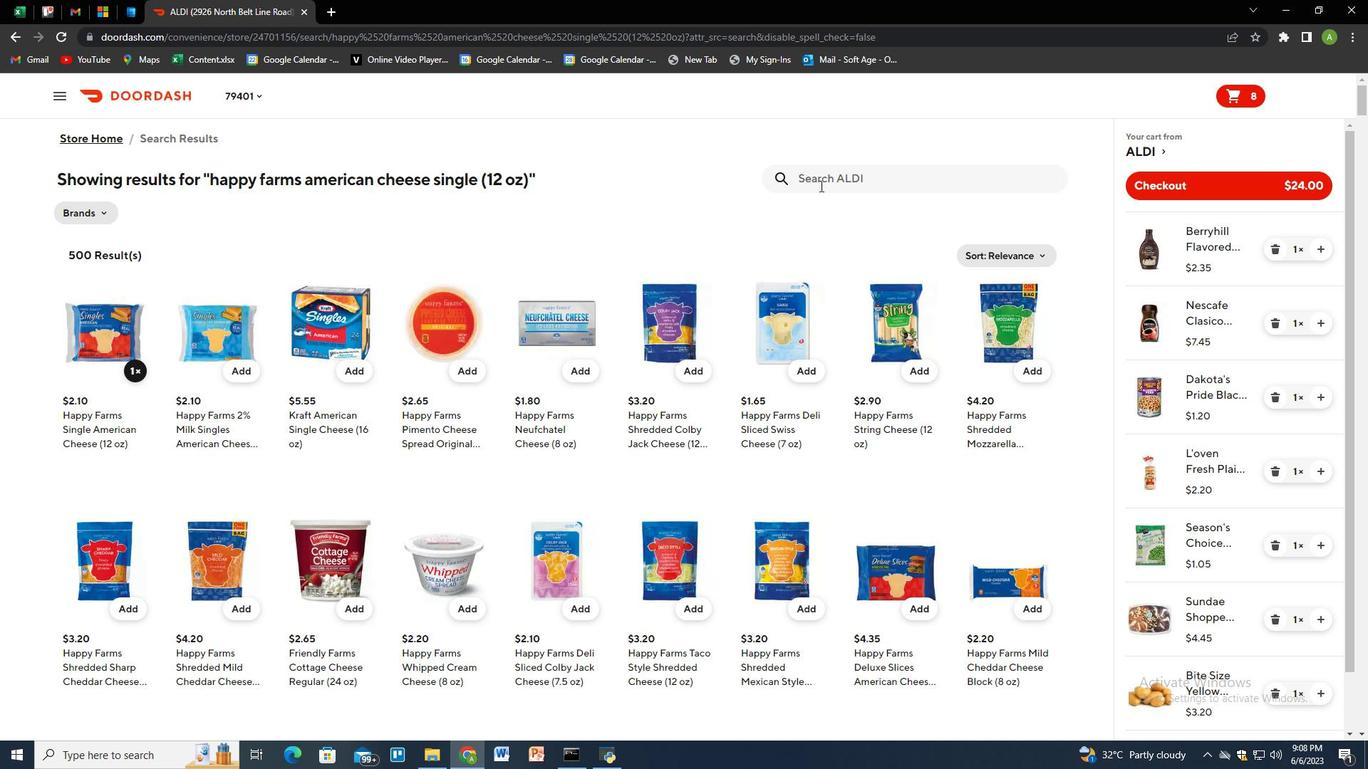 
Action: Key pressed nature<Key.shift_r>"s<Key.space>nectar<Key.space>100<Key.shift>%<Key.space>apple<Key.space>juice<Key.space><Key.shift_r>(6.75<Key.space>oz<Key.space>x<Key.space>8<Key.space>ct<Key.shift_r><Key.shift_r>)<Key.enter>
Screenshot: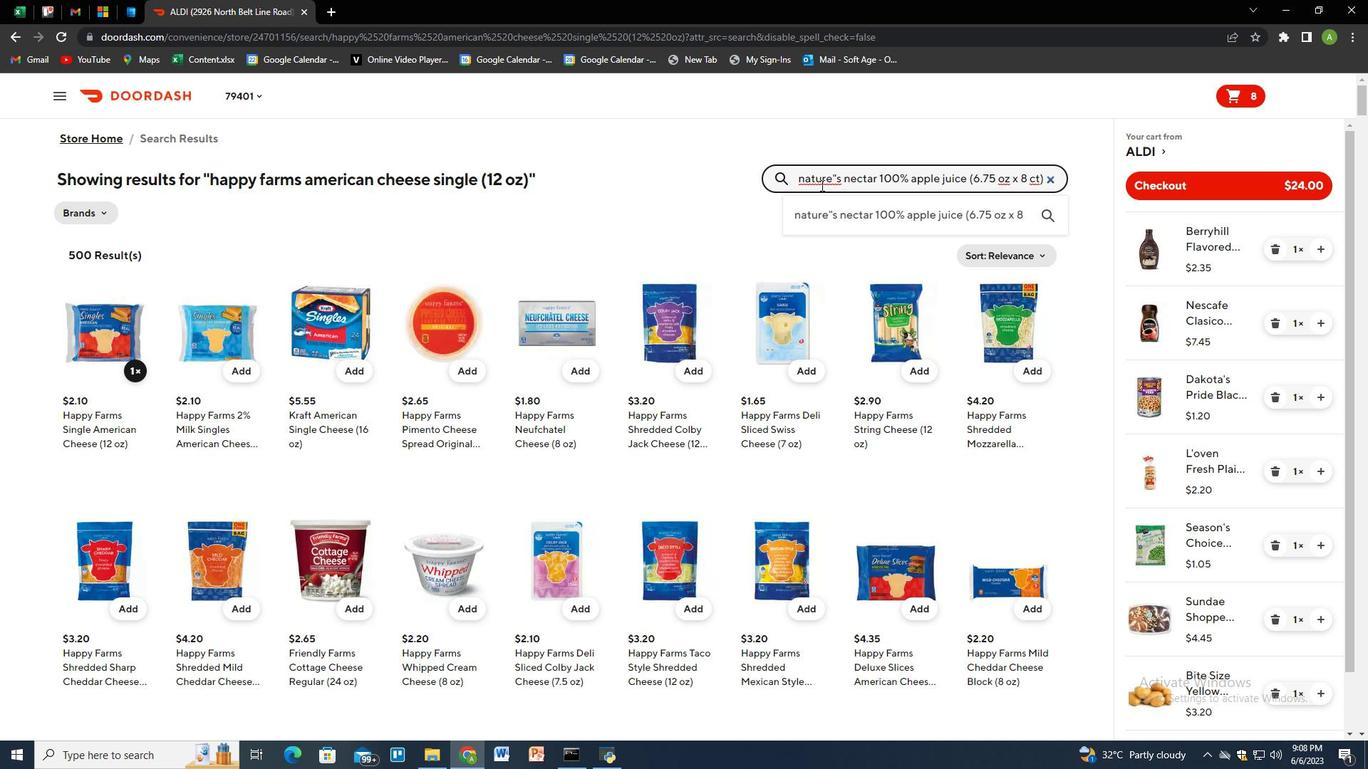 
Action: Mouse moved to (129, 374)
Screenshot: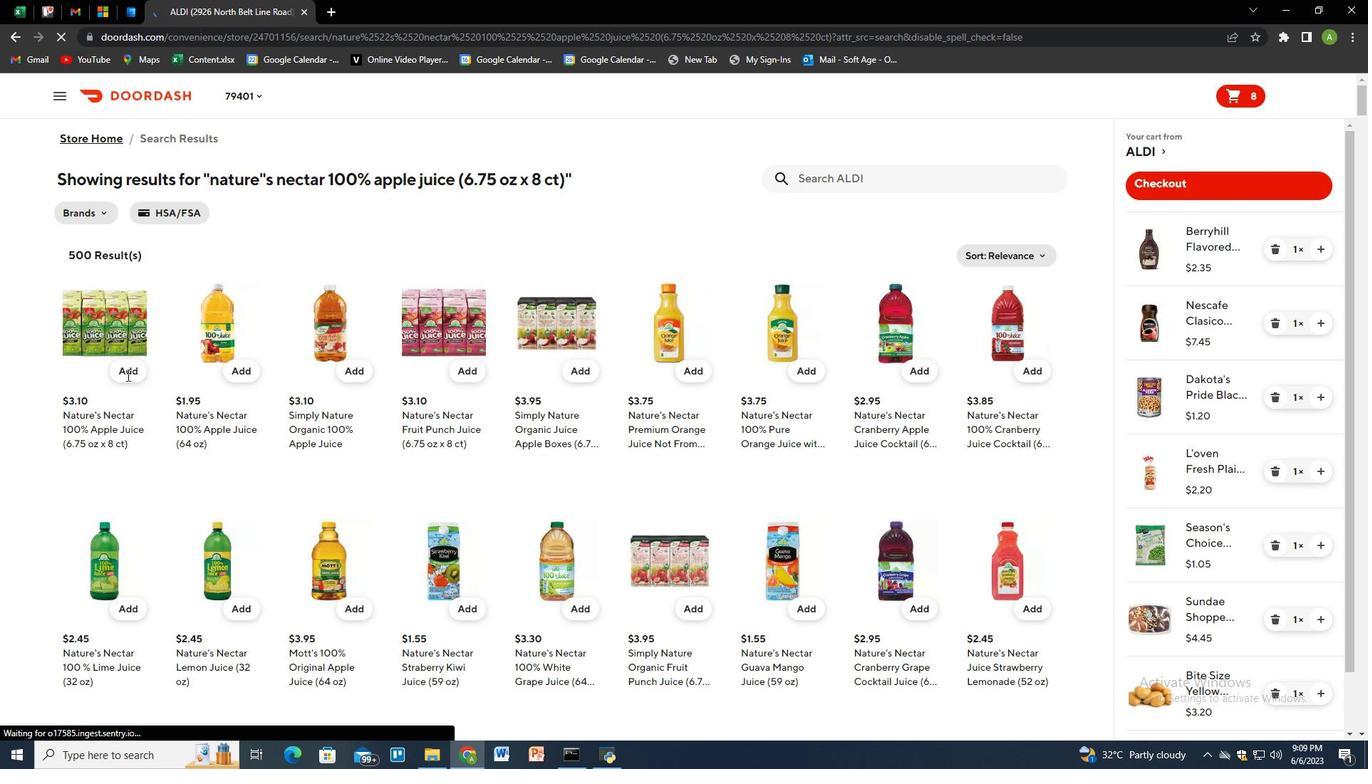 
Action: Mouse pressed left at (129, 374)
Screenshot: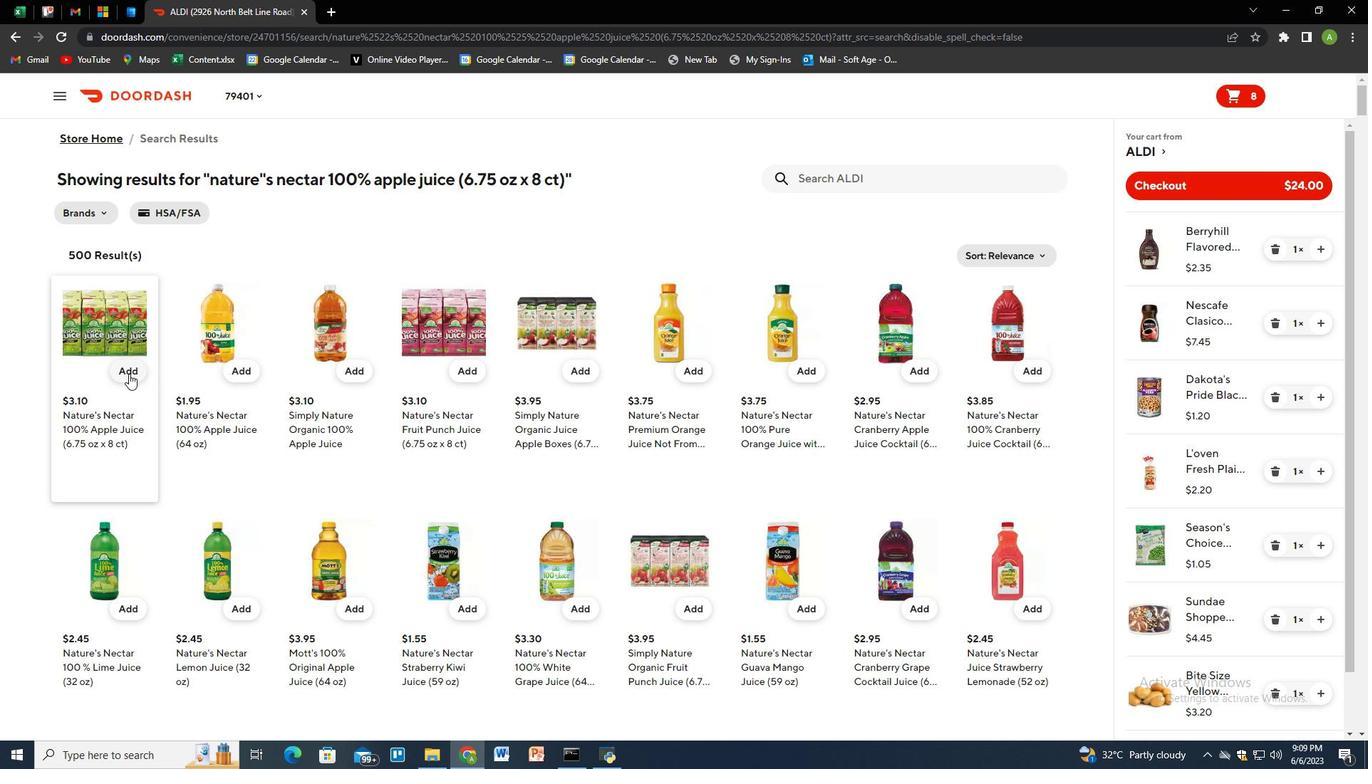 
Action: Mouse moved to (845, 178)
Screenshot: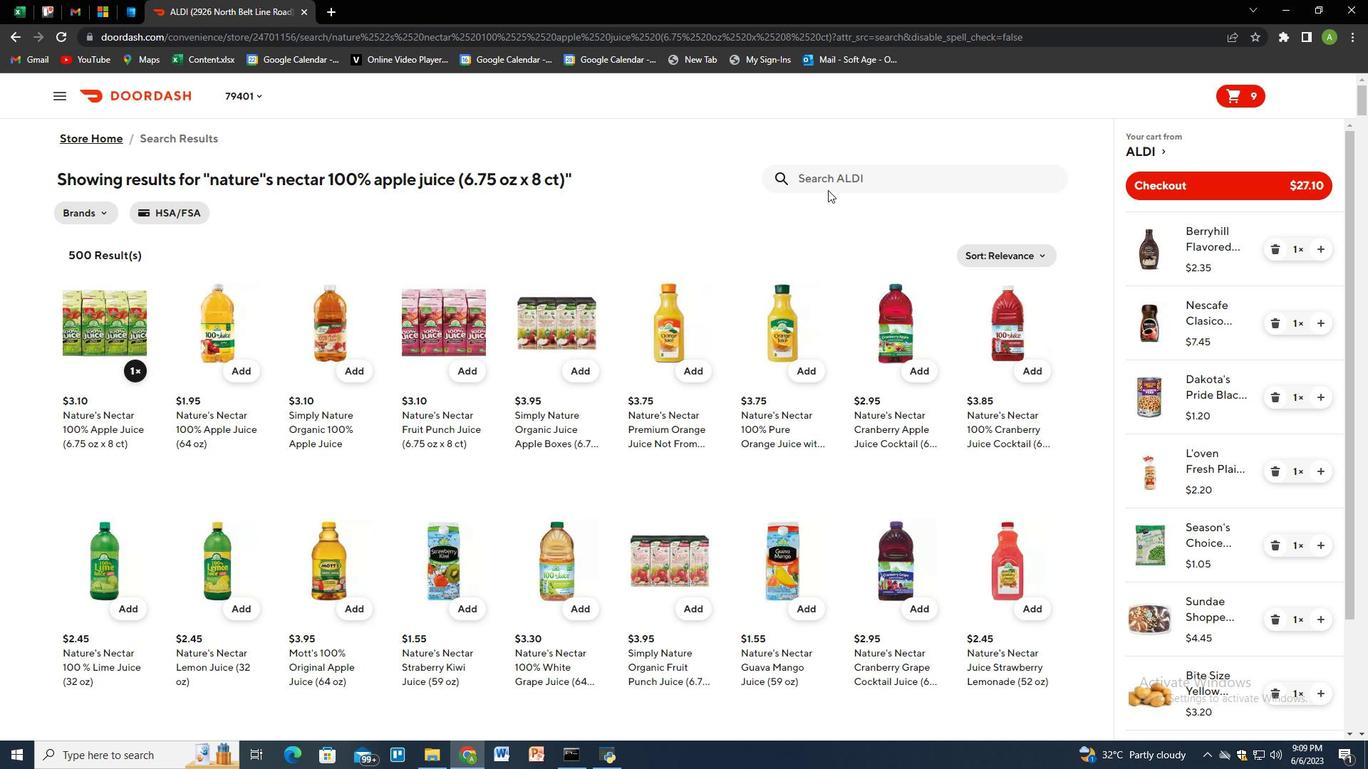 
Action: Mouse pressed left at (845, 178)
Screenshot: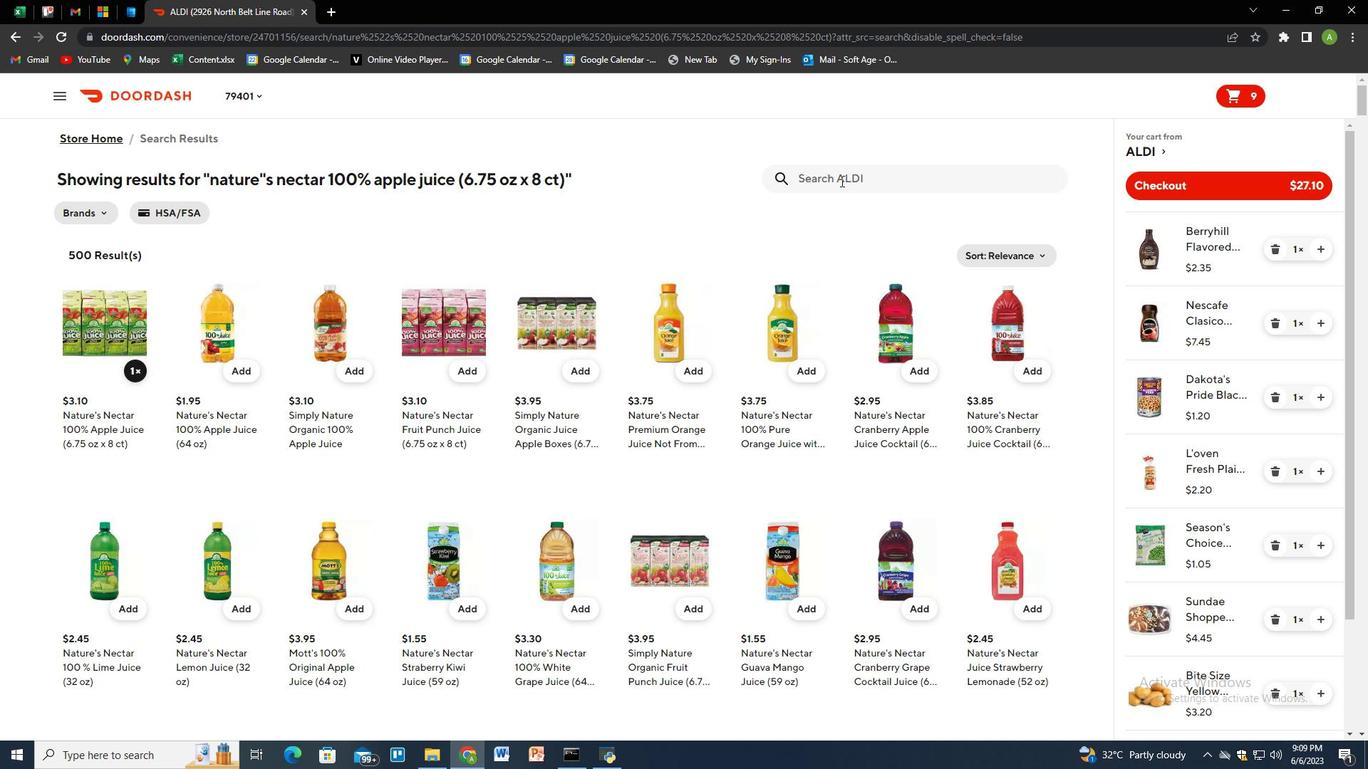 
Action: Key pressed moser<Key.space>ri<Key.backspace>oth<Key.space>85<Key.shift><Key.shift><Key.shift><Key.shift><Key.shift><Key.shift><Key.shift><Key.shift><Key.shift><Key.shift>%<Key.space>cocoa<Key.space>dark<Key.space>chocolate<Key.space>bar<Key.space><Key.shift_r>(4.4<Key.space>oz<Key.shift_r>)<Key.enter>
Screenshot: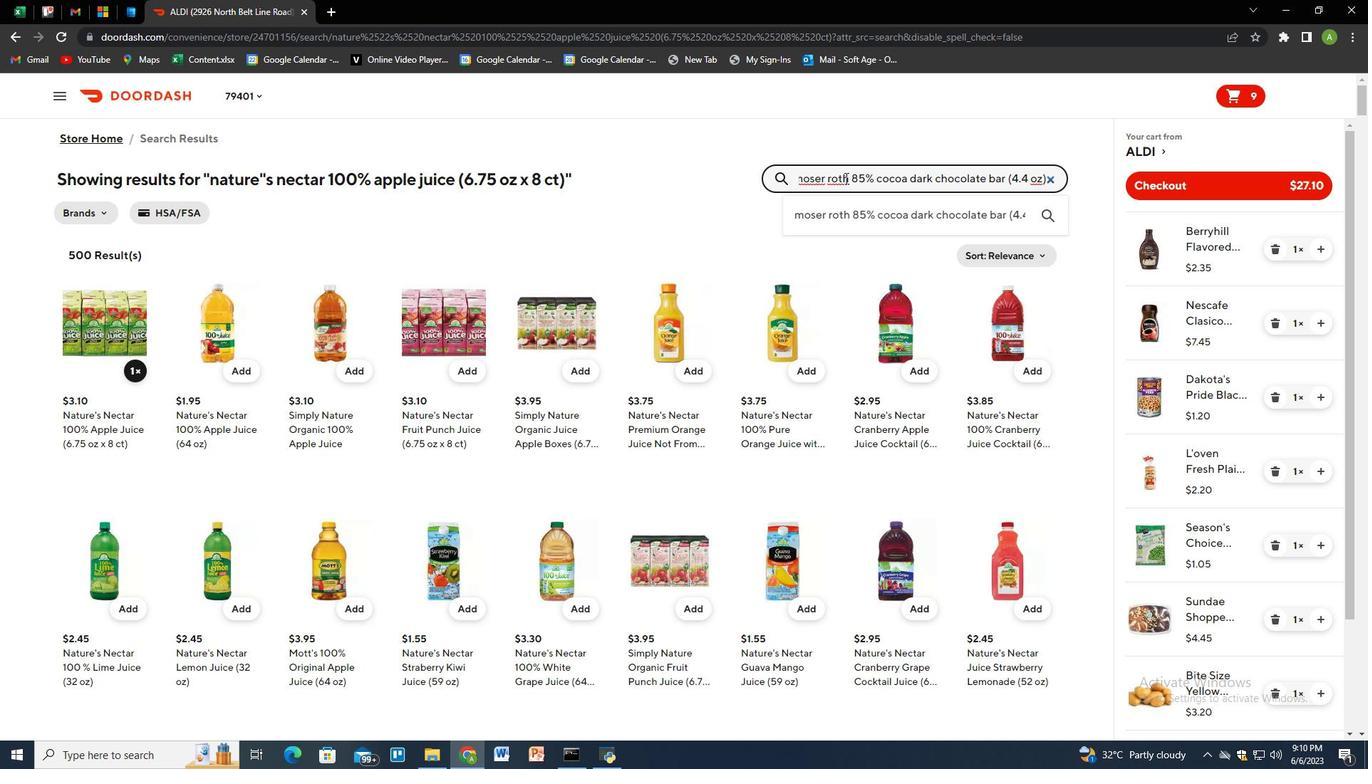
Action: Mouse moved to (120, 372)
Screenshot: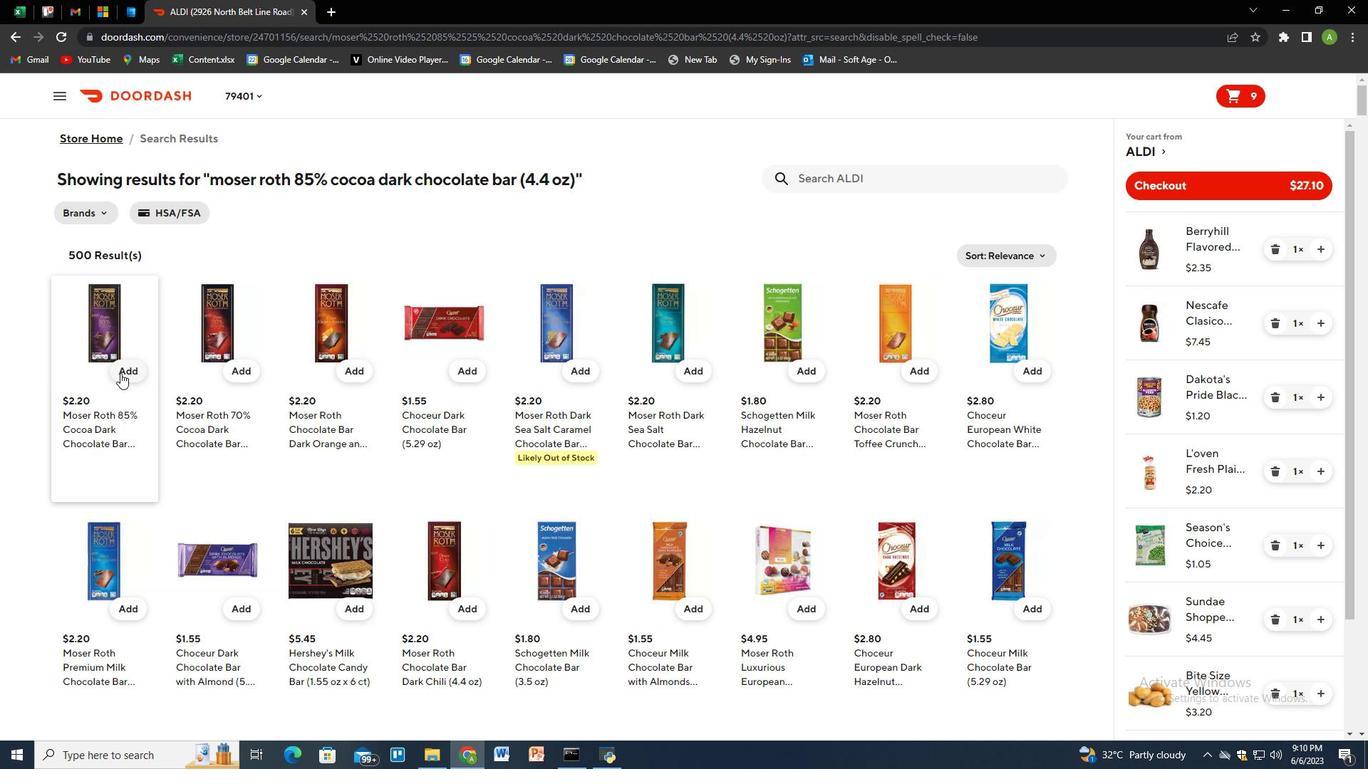 
Action: Mouse pressed left at (120, 372)
Screenshot: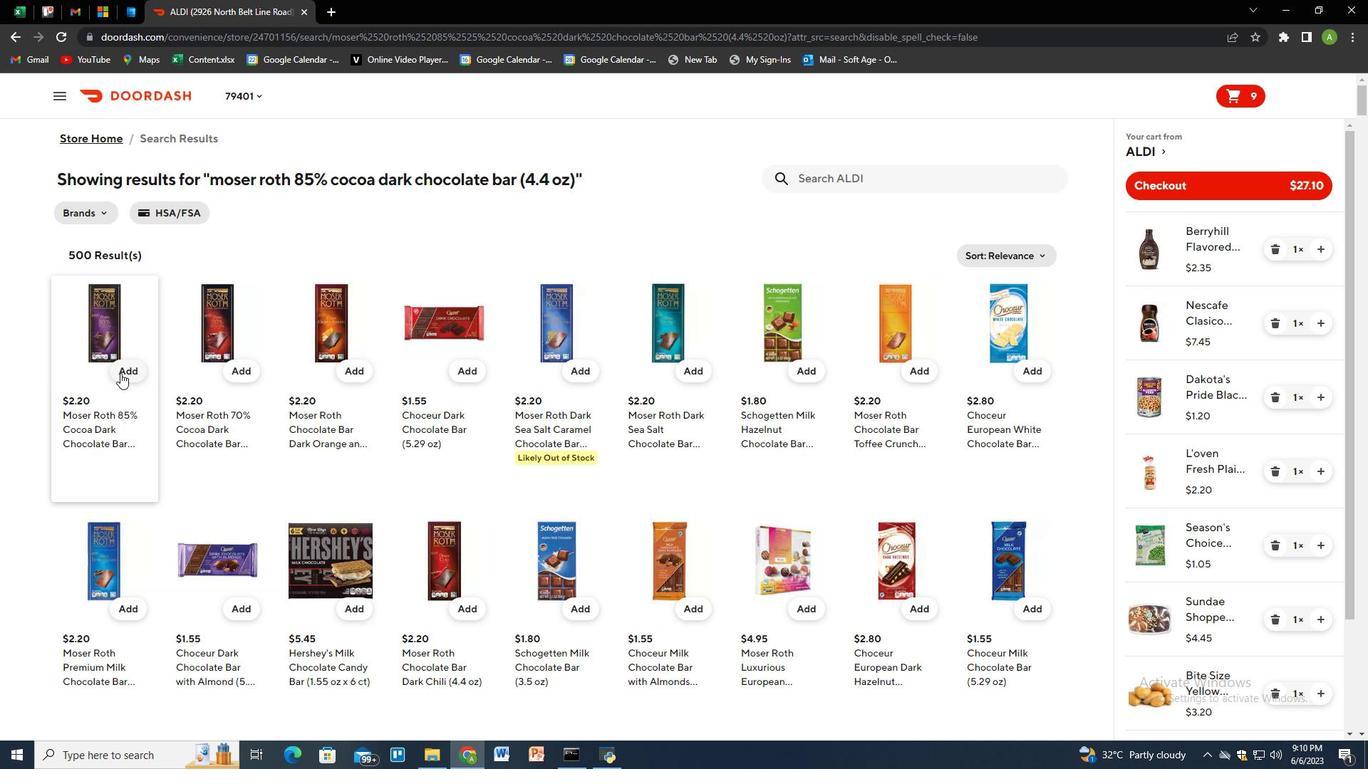 
Action: Mouse moved to (1169, 192)
Screenshot: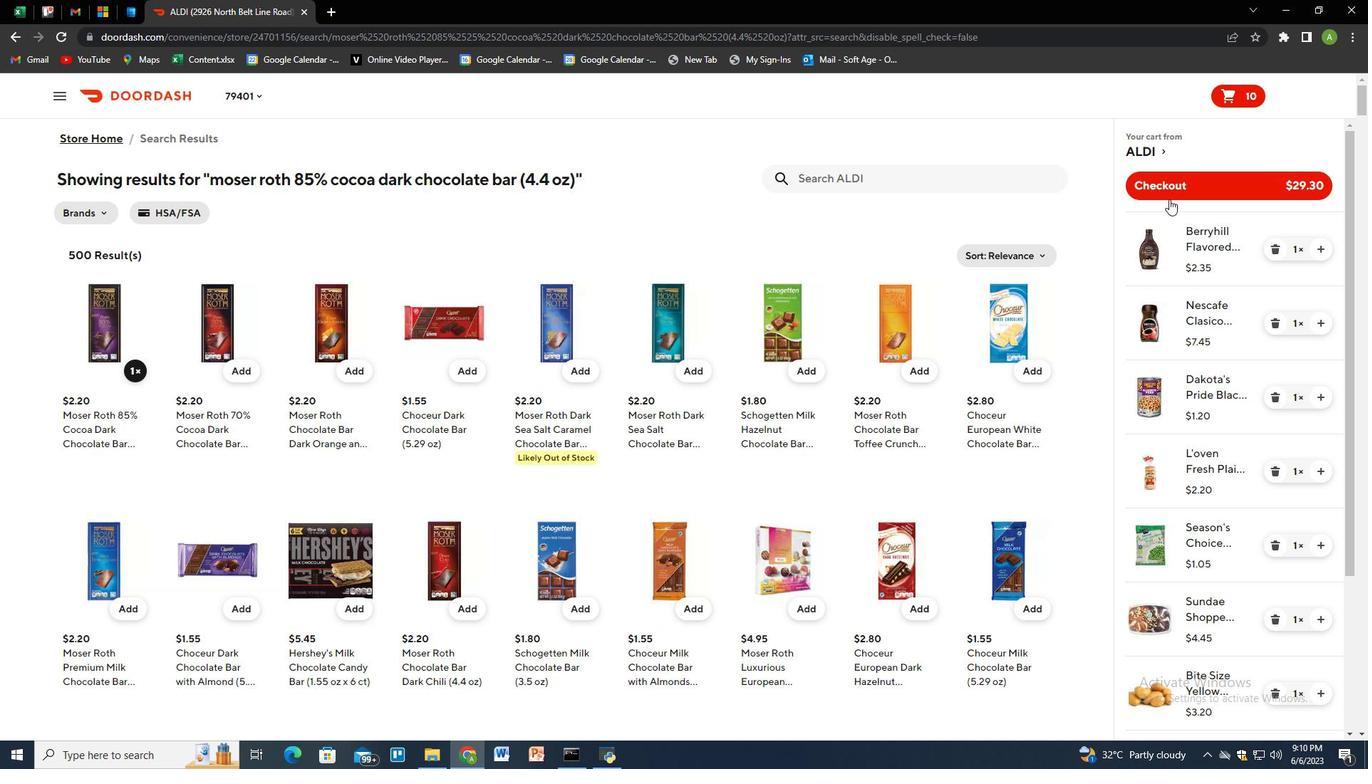 
Action: Mouse pressed left at (1169, 192)
Screenshot: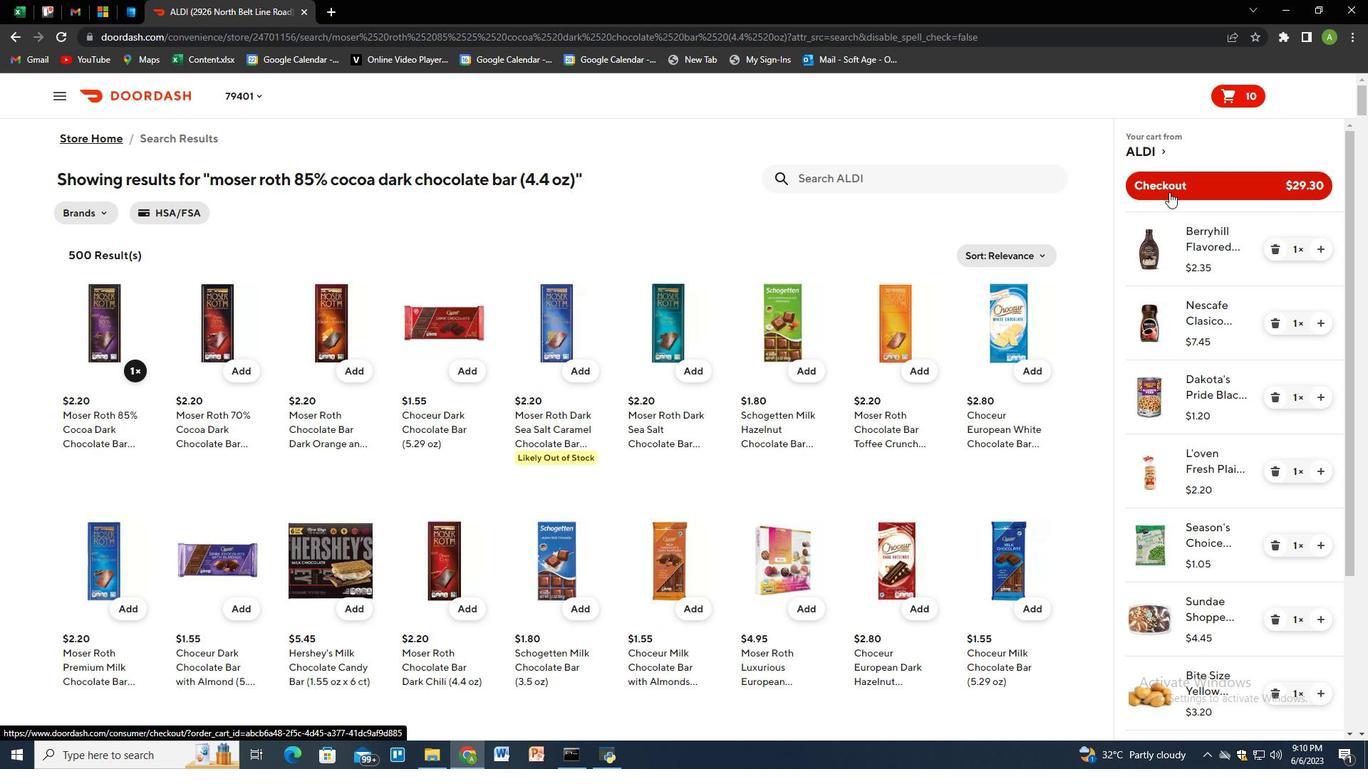 
